 Task: Look for space in Marina di Ardea-Tor San Lorenzo, Italy from 2nd September, 2023 to 10th September, 2023 for 1 adult in price range Rs.5000 to Rs.16000. Place can be private room with 1  bedroom having 1 bed and 1 bathroom. Property type can be house, flat, guest house, hotel. Amenities needed are: washing machine. Booking option can be shelf check-in. Required host language is English.
Action: Mouse moved to (502, 85)
Screenshot: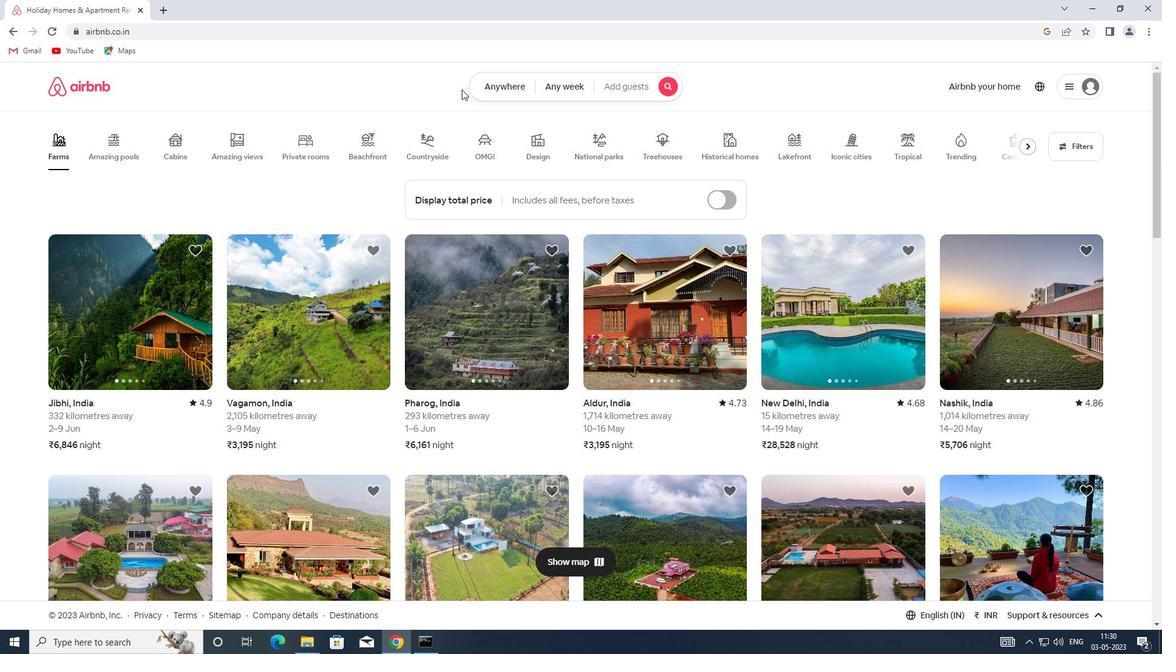 
Action: Mouse pressed left at (502, 85)
Screenshot: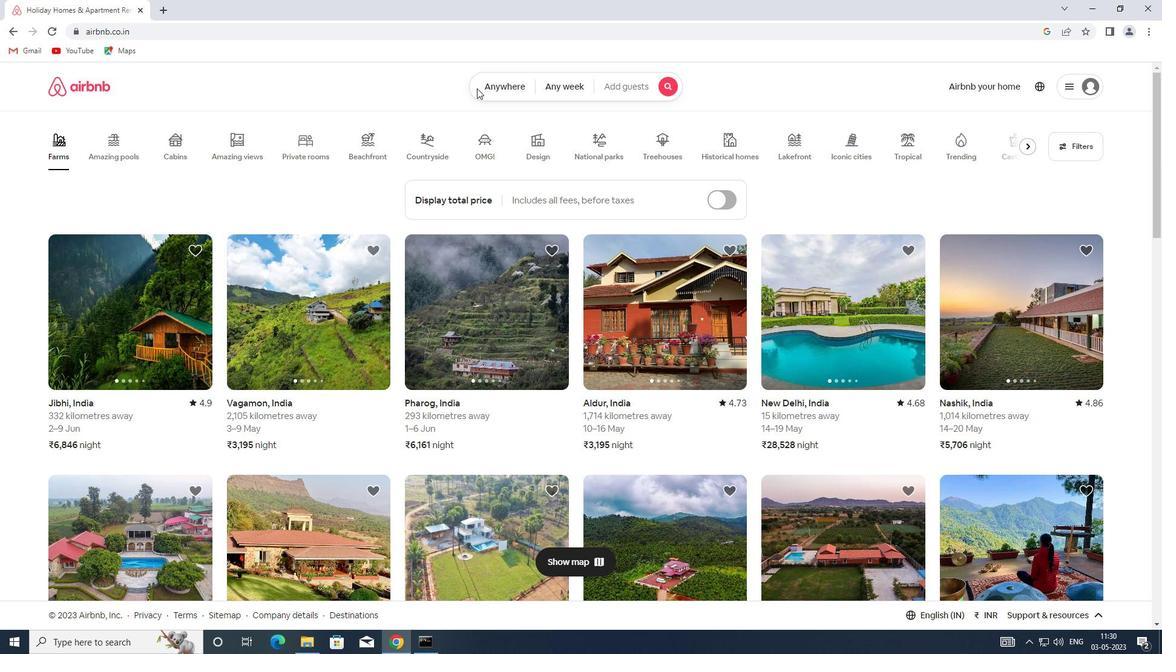 
Action: Mouse moved to (426, 137)
Screenshot: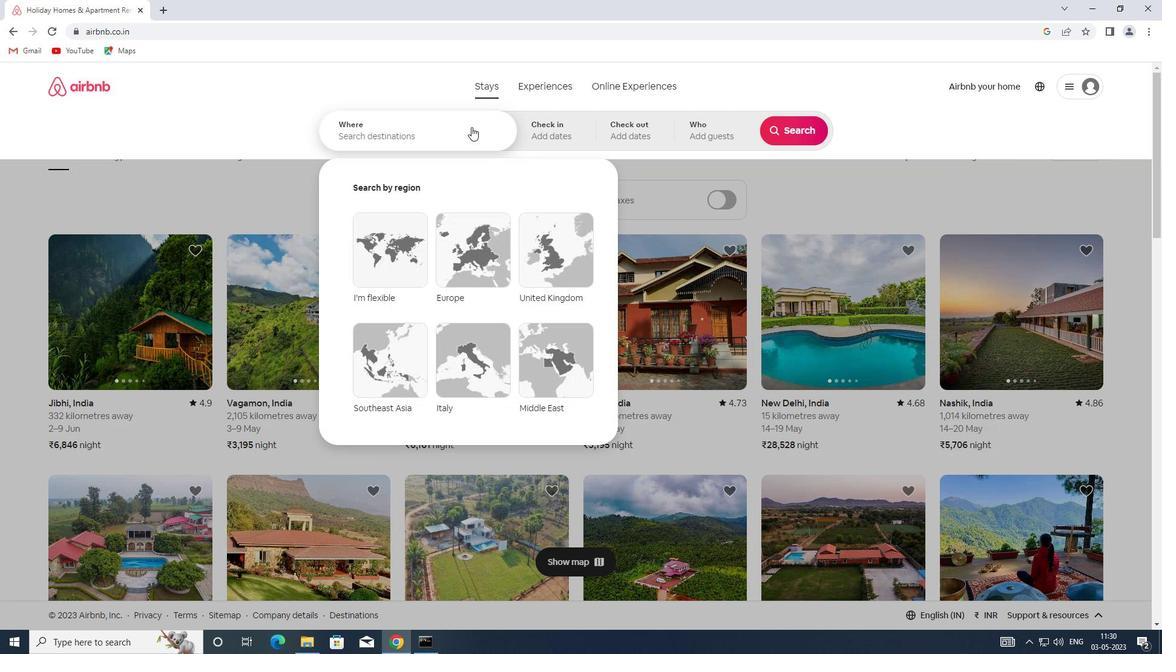 
Action: Mouse pressed left at (426, 137)
Screenshot: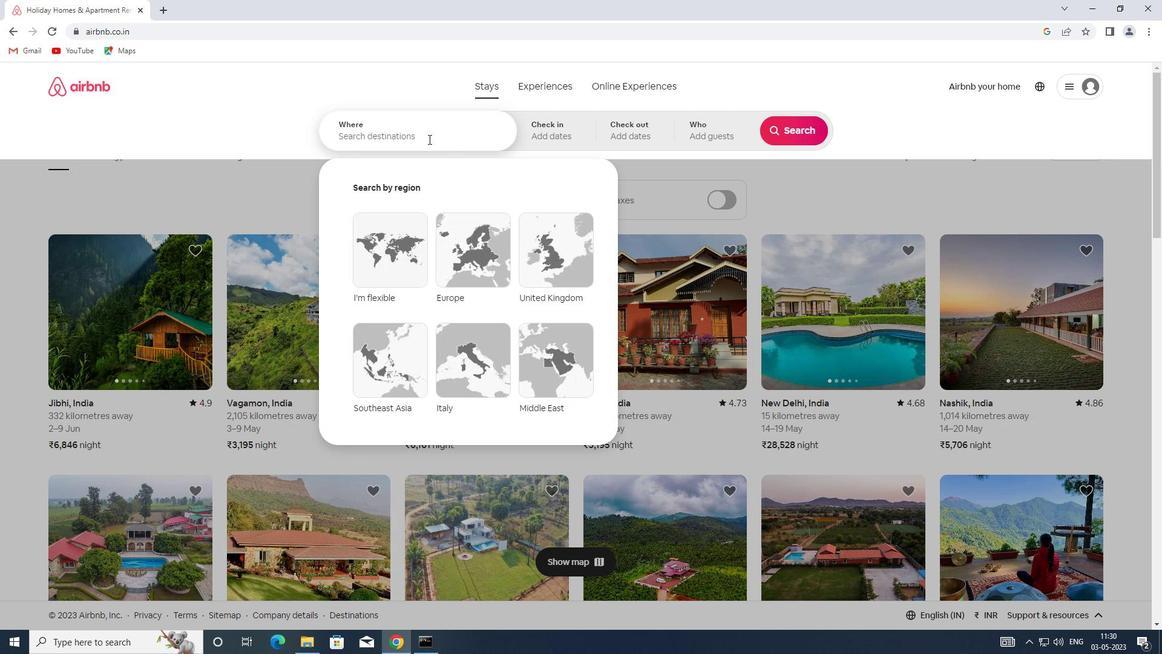
Action: Key pressed <Key.shift>MARINA<Key.space>DI<Key.space><Key.shift>ARDEA-<Key.shift>TOR<Key.space><Key.shift>SAN<Key.space><Key.shift>LO<Key.backspace>0<Key.backspace>ORENZI<Key.backspace>O,<Key.shift>ITALY
Screenshot: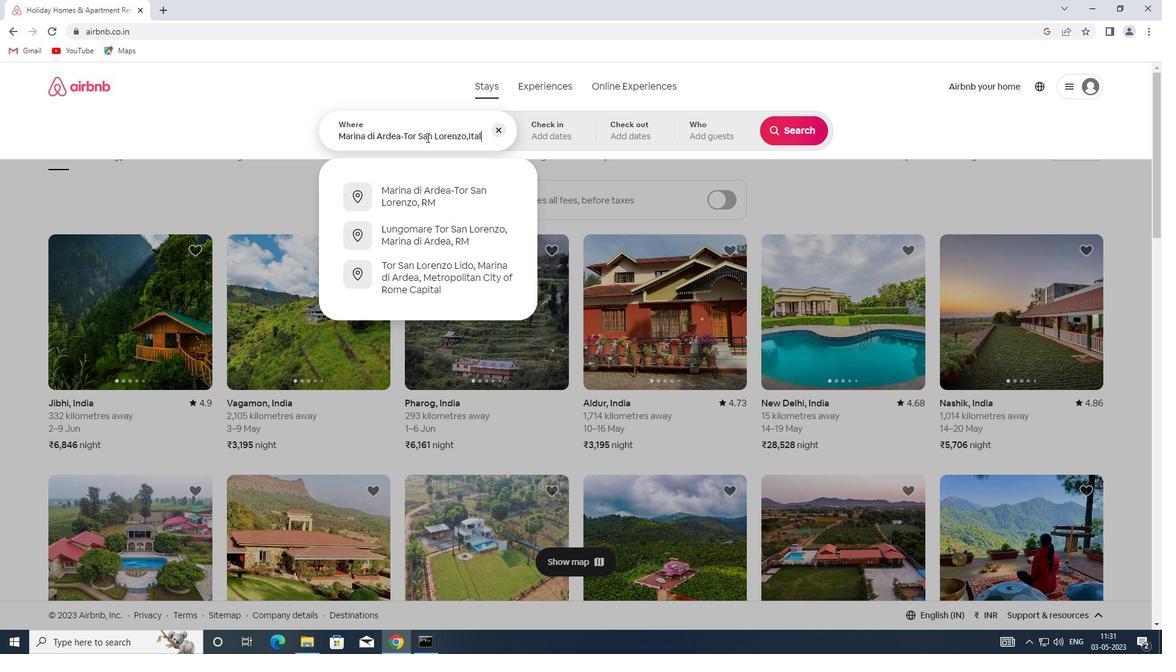 
Action: Mouse moved to (565, 137)
Screenshot: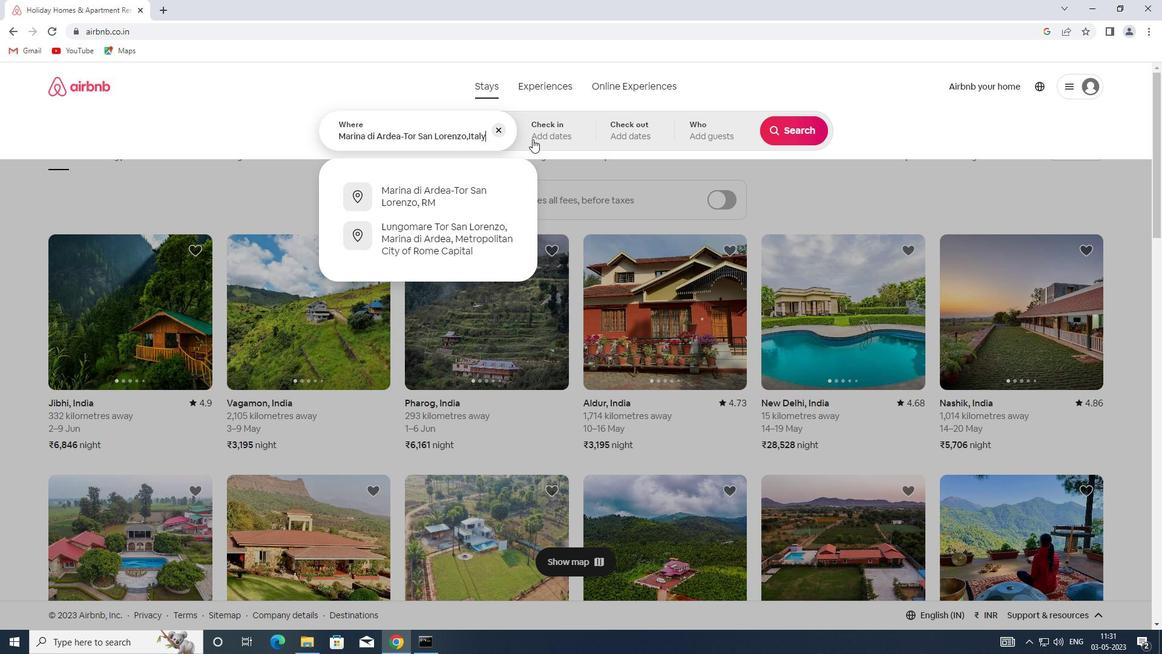 
Action: Mouse pressed left at (565, 137)
Screenshot: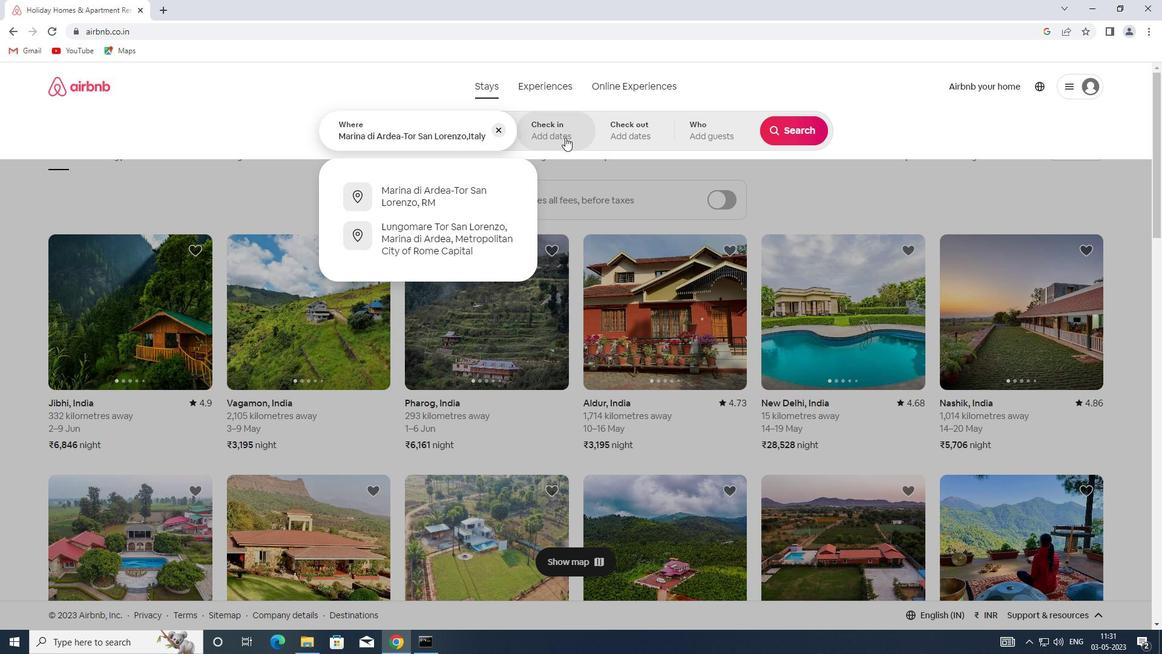 
Action: Mouse moved to (795, 227)
Screenshot: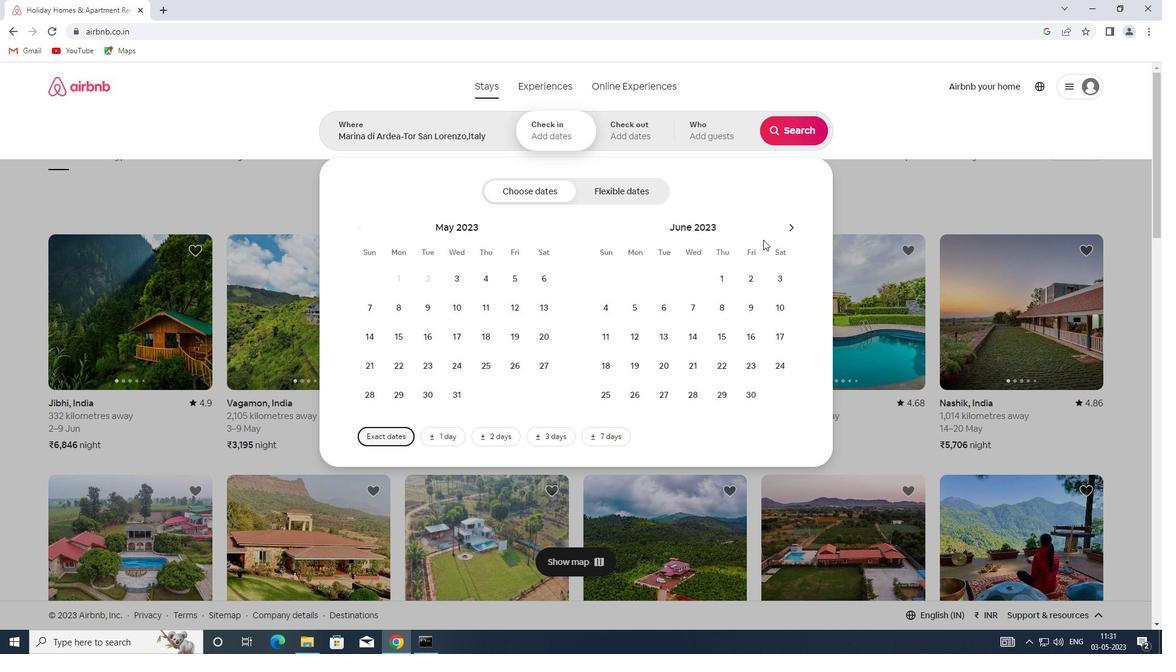 
Action: Mouse pressed left at (795, 227)
Screenshot: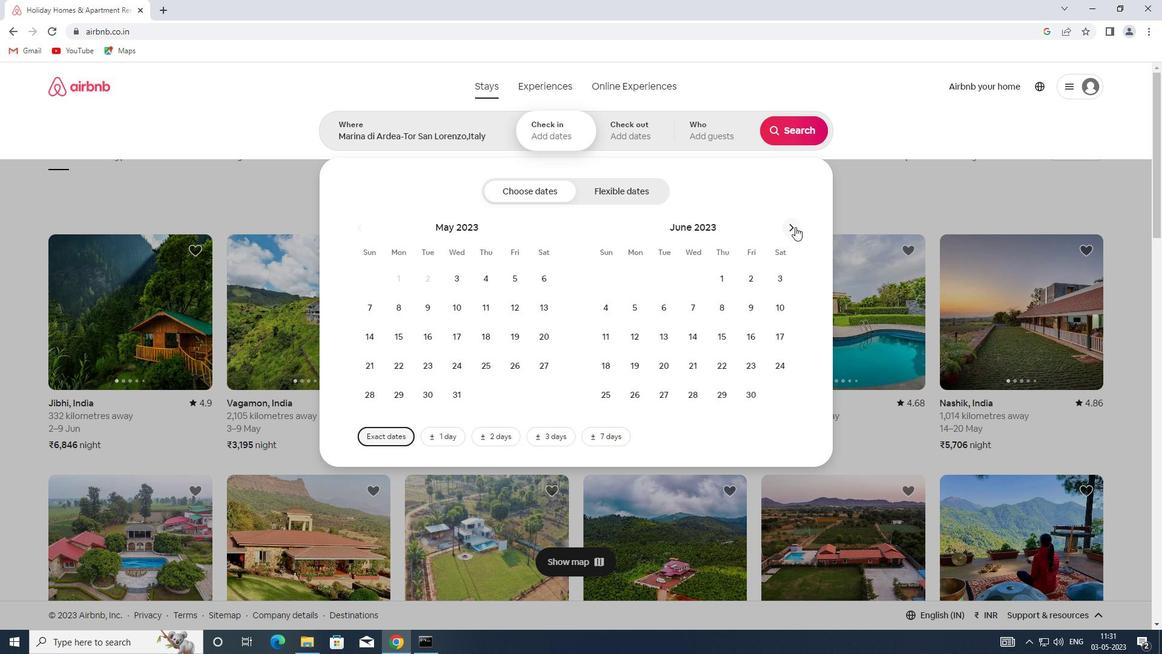 
Action: Mouse pressed left at (795, 227)
Screenshot: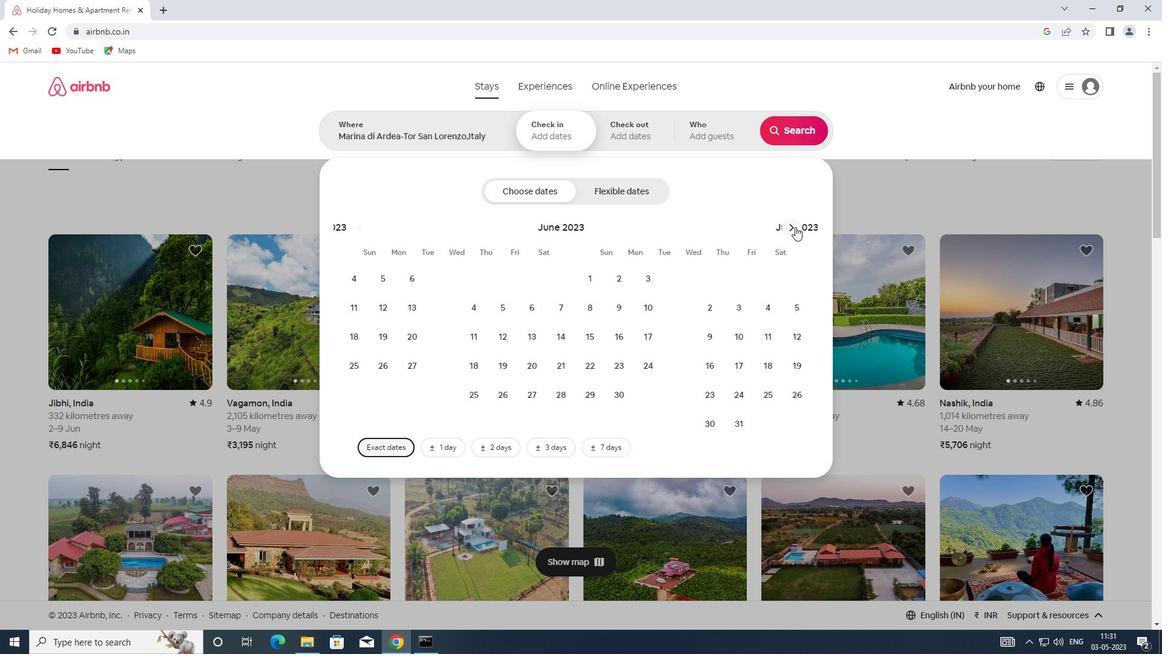 
Action: Mouse moved to (793, 227)
Screenshot: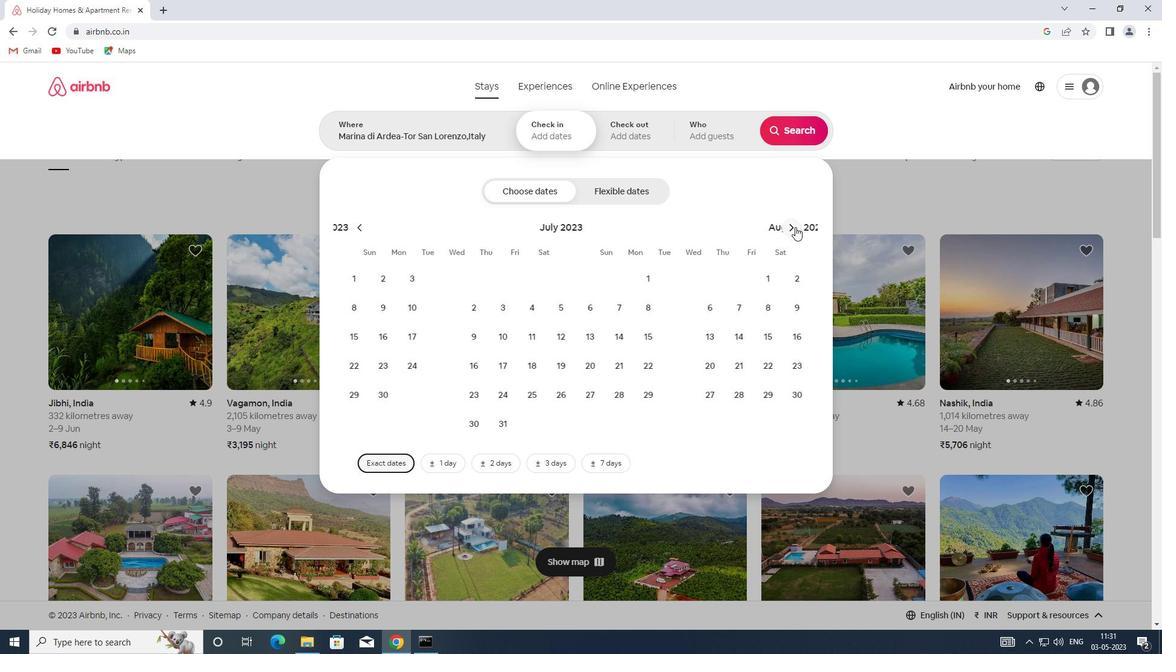 
Action: Mouse pressed left at (793, 227)
Screenshot: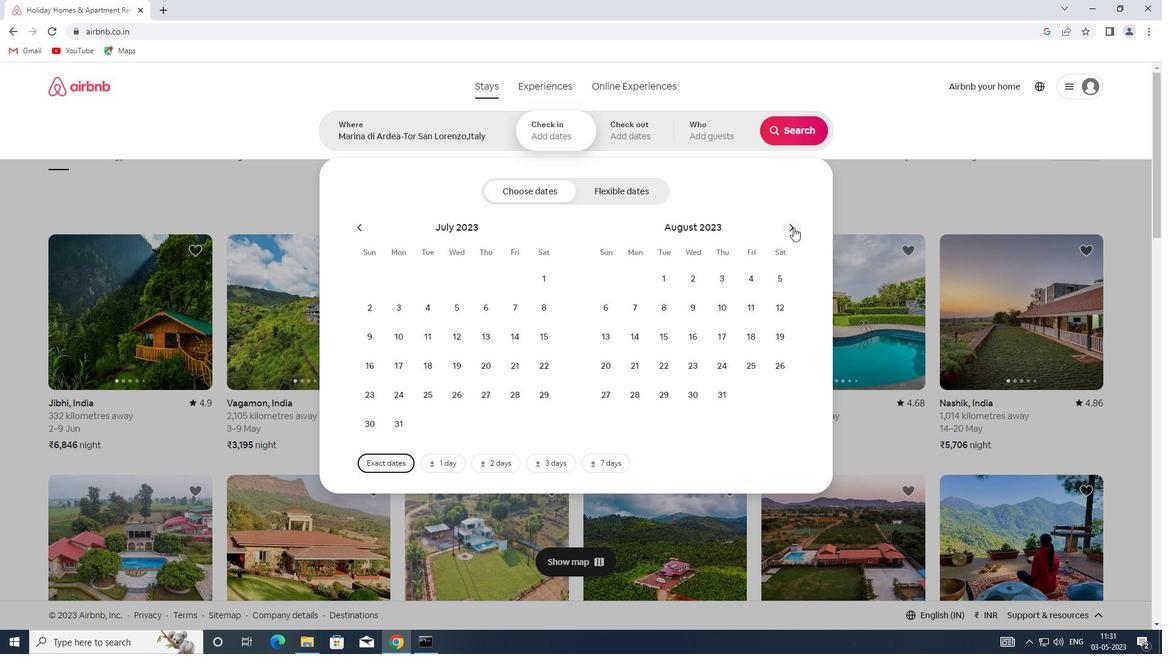 
Action: Mouse moved to (784, 281)
Screenshot: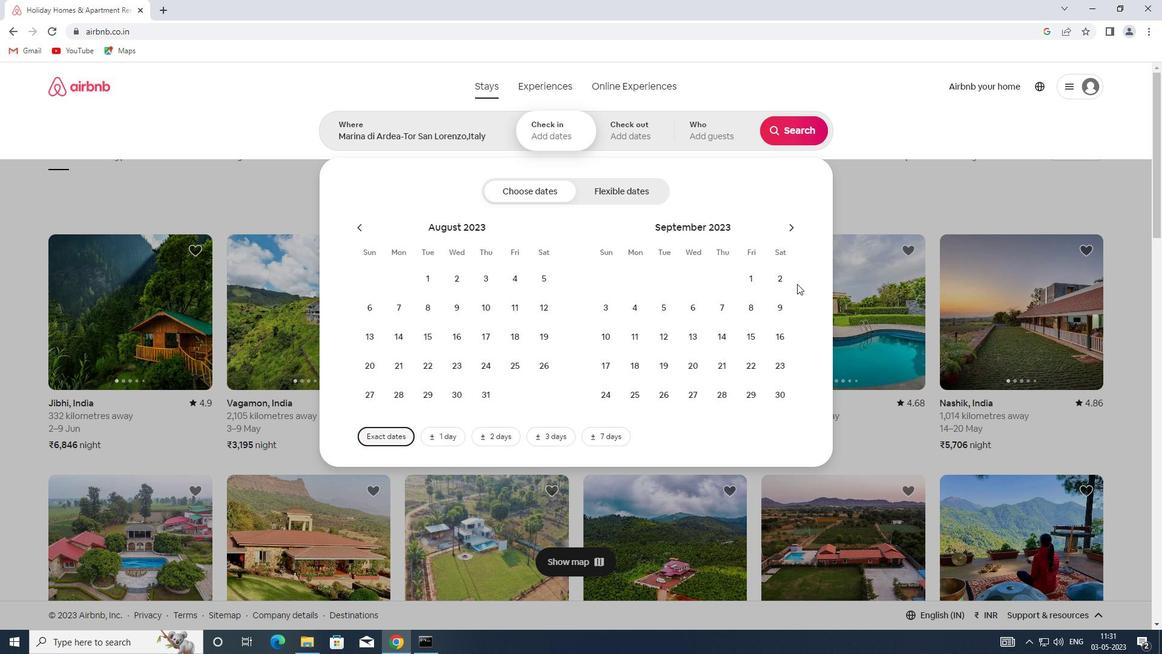 
Action: Mouse pressed left at (784, 281)
Screenshot: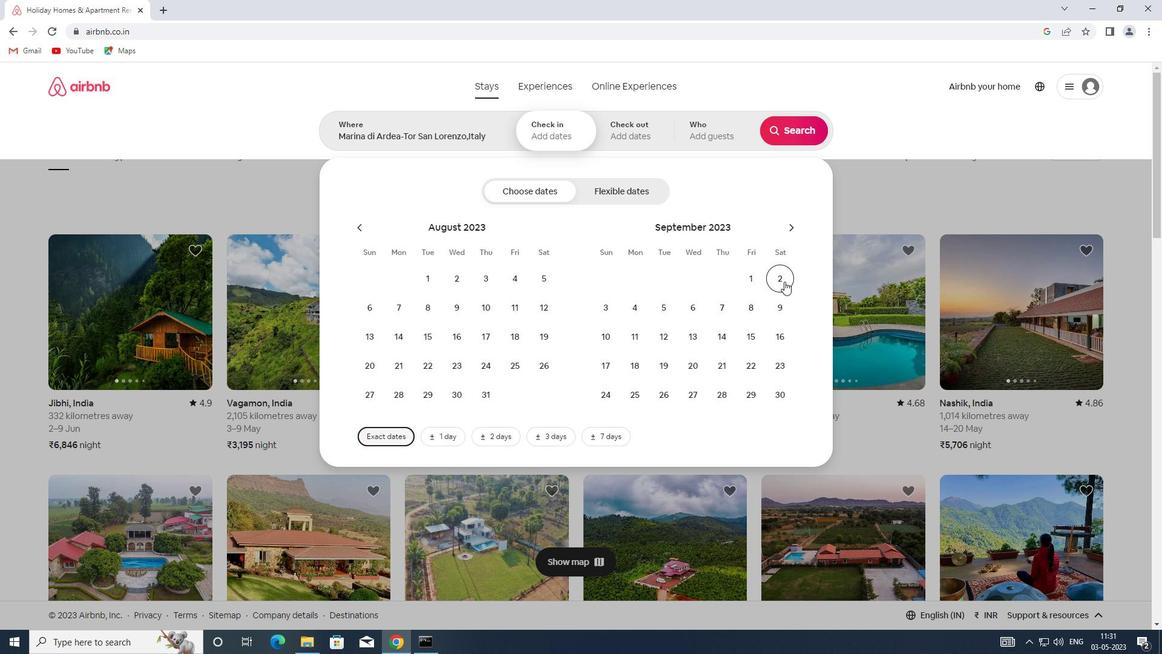 
Action: Mouse moved to (612, 342)
Screenshot: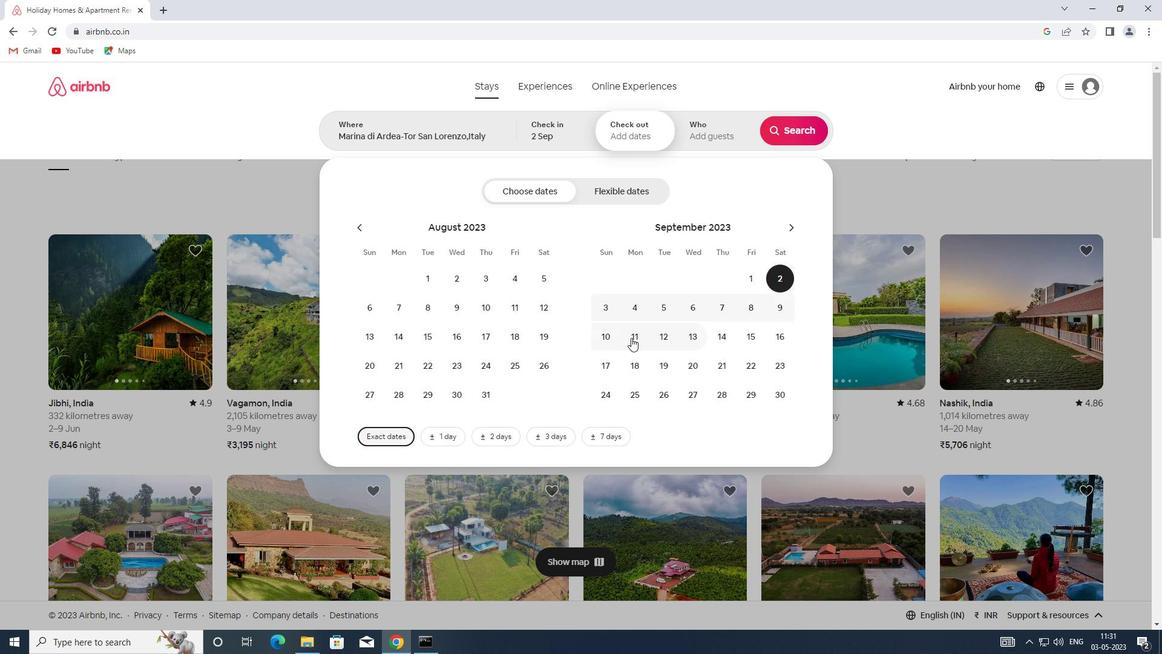 
Action: Mouse pressed left at (612, 342)
Screenshot: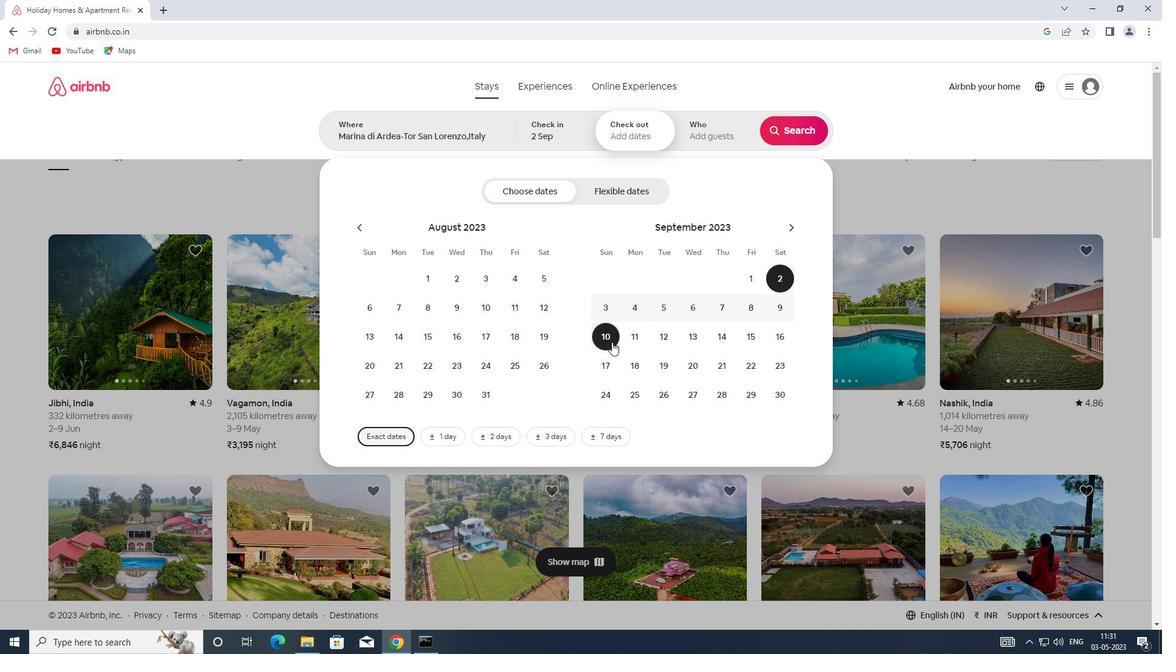 
Action: Mouse moved to (710, 140)
Screenshot: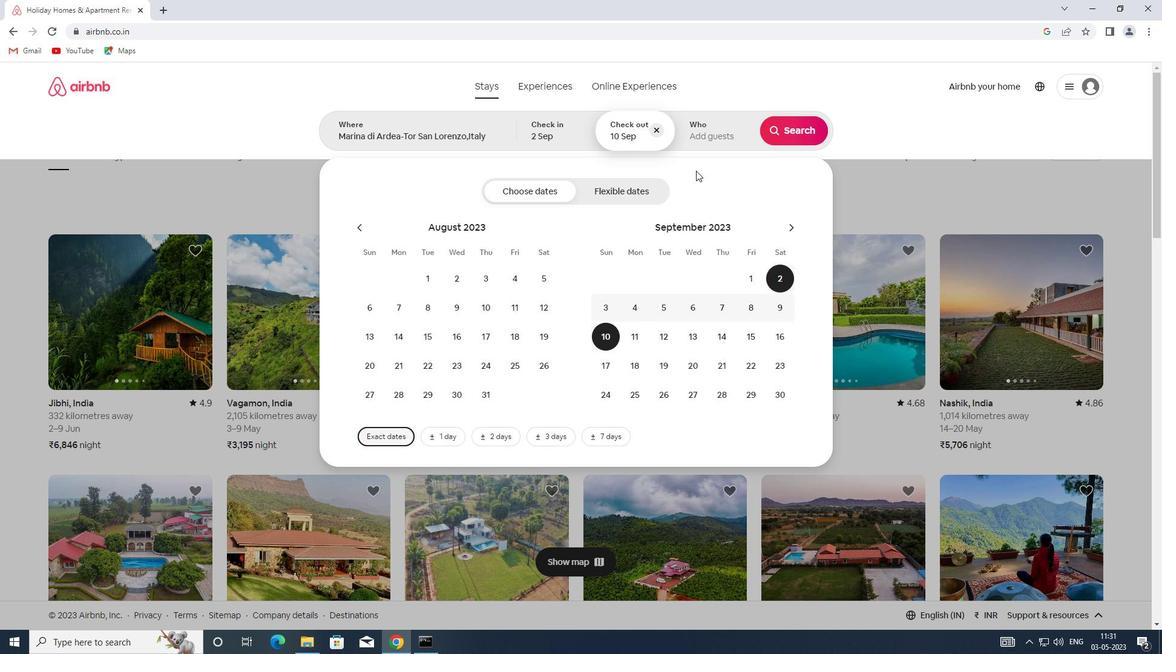 
Action: Mouse pressed left at (710, 140)
Screenshot: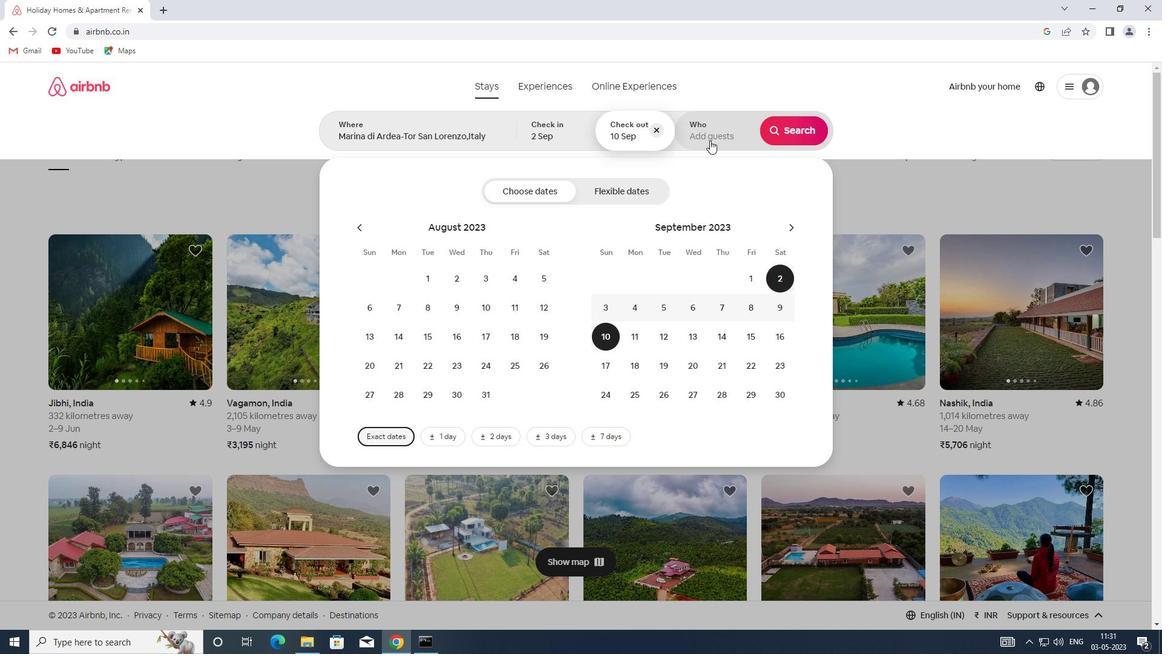 
Action: Mouse moved to (796, 195)
Screenshot: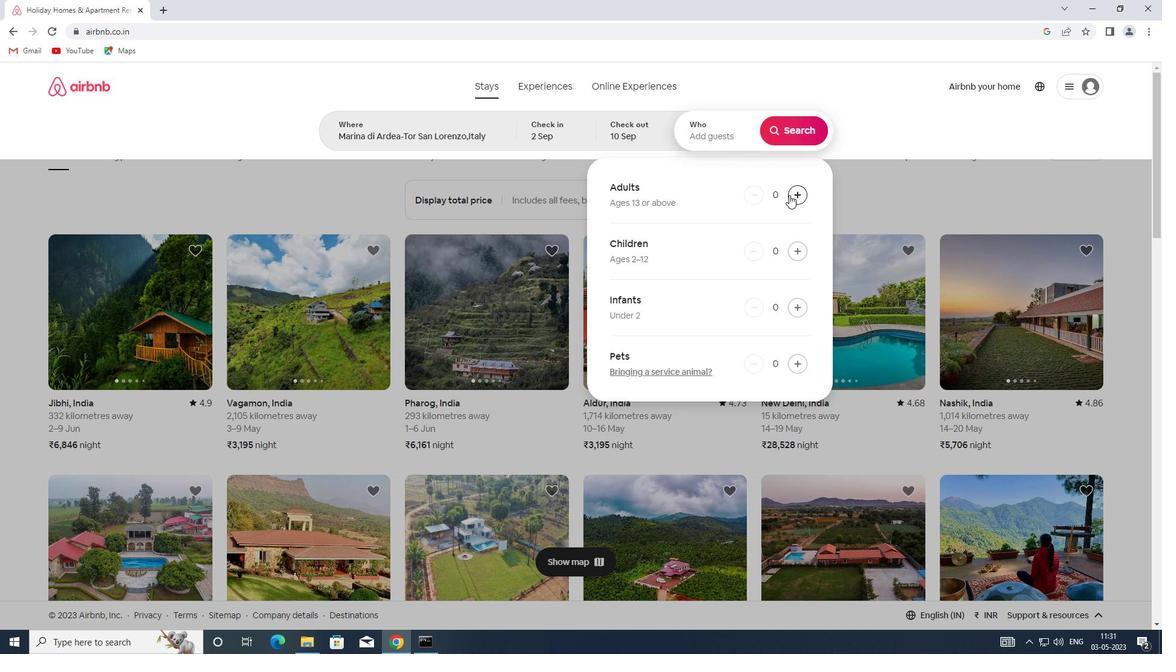 
Action: Mouse pressed left at (796, 195)
Screenshot: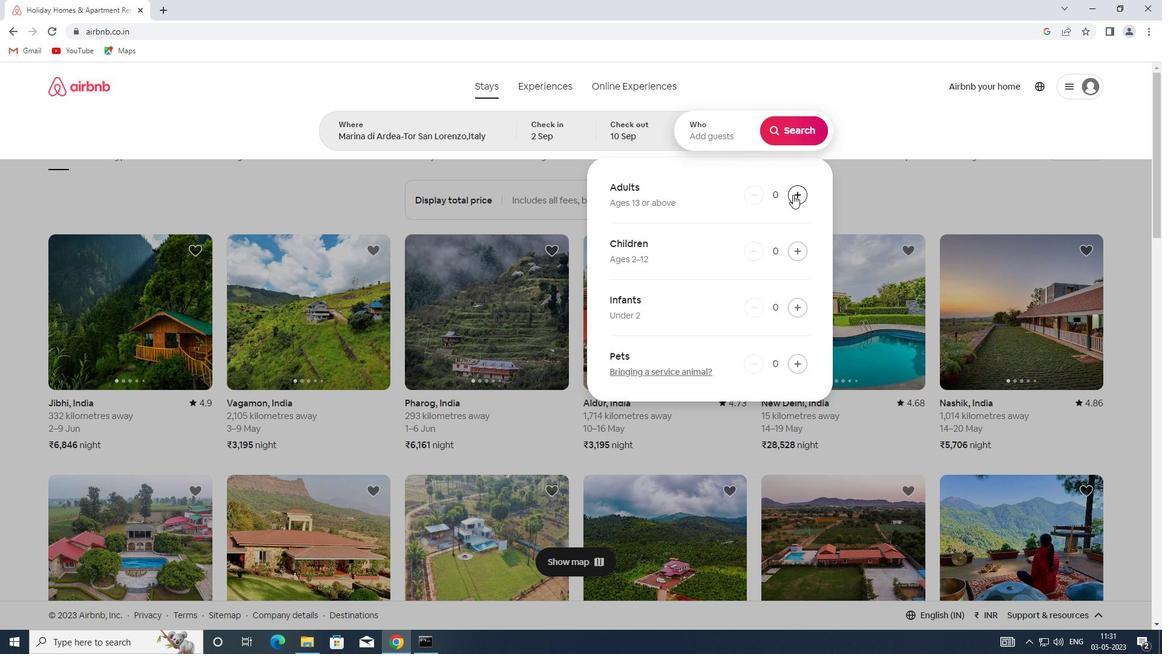 
Action: Mouse moved to (799, 124)
Screenshot: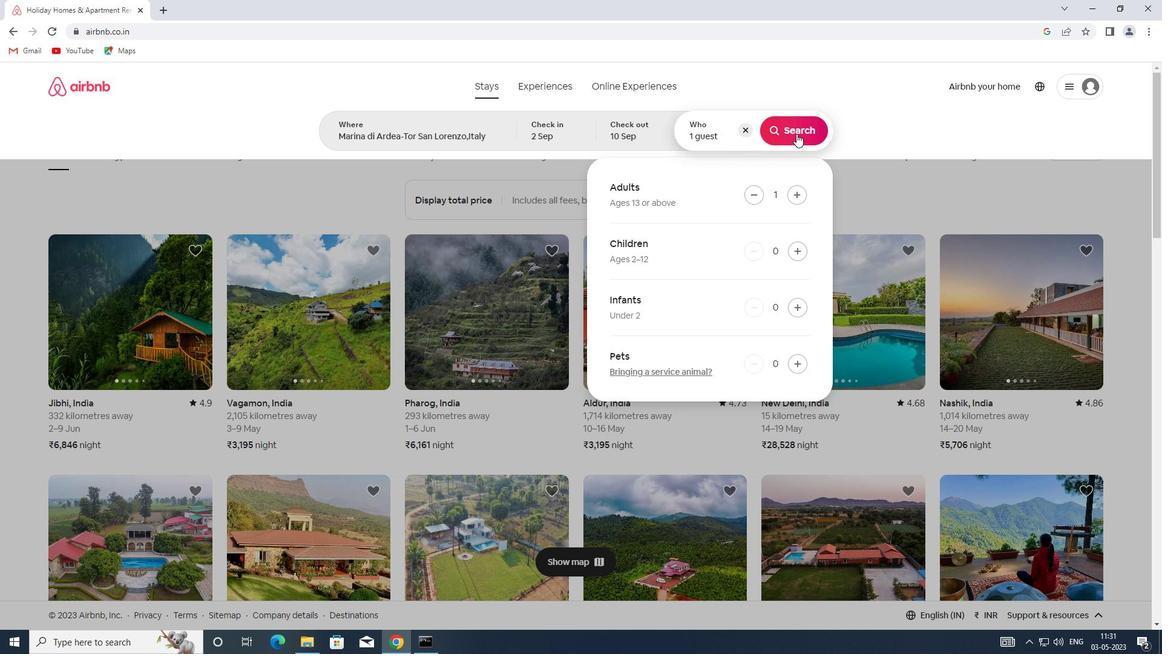 
Action: Mouse pressed left at (799, 124)
Screenshot: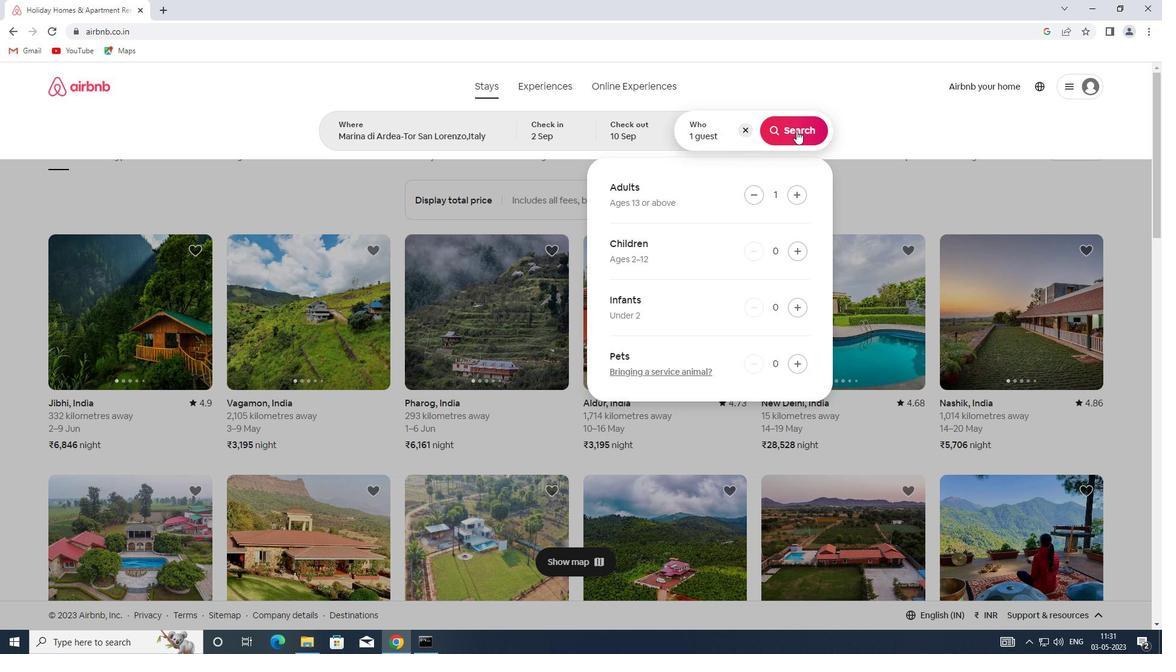 
Action: Mouse moved to (1097, 130)
Screenshot: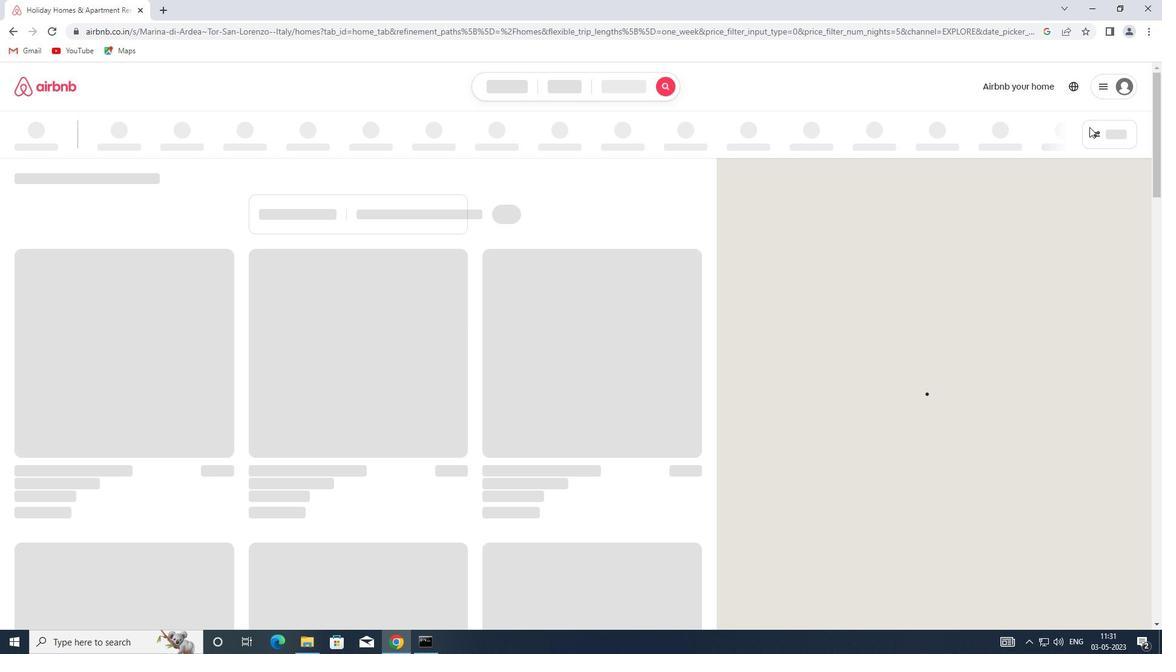 
Action: Mouse pressed left at (1097, 130)
Screenshot: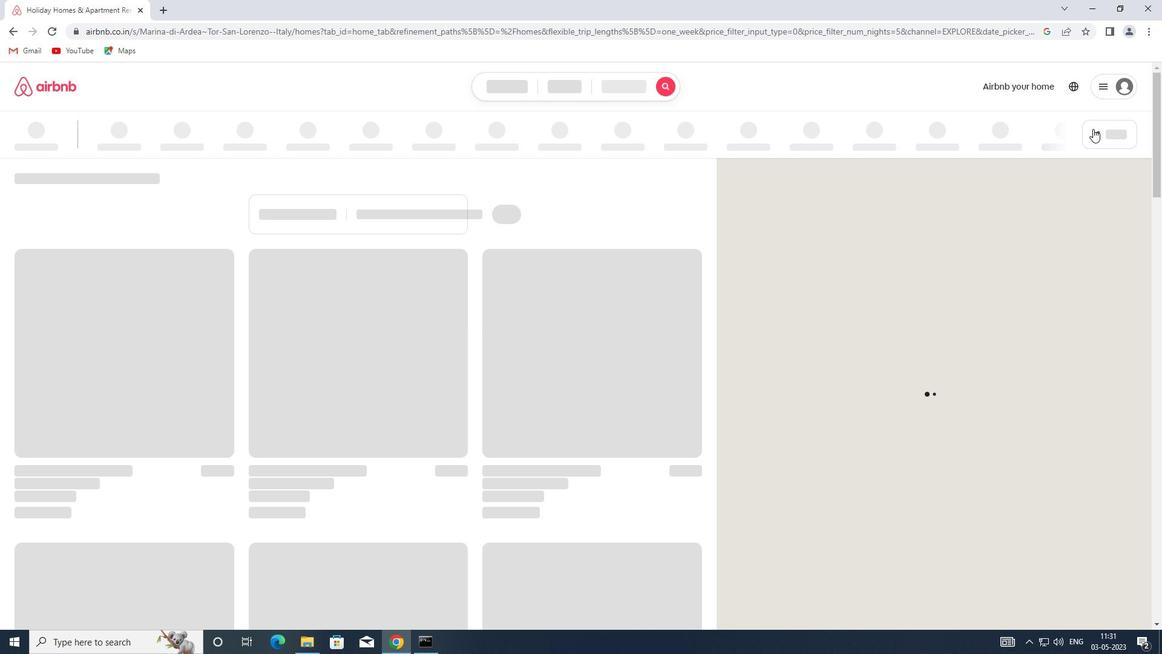 
Action: Mouse moved to (431, 284)
Screenshot: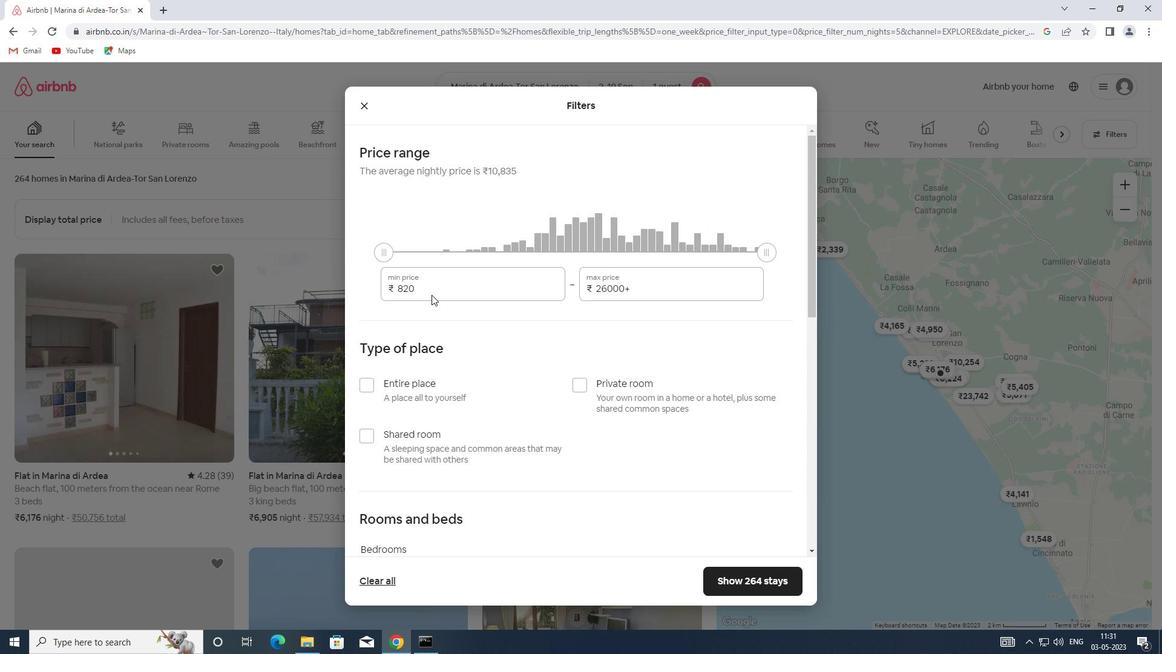 
Action: Mouse pressed left at (431, 284)
Screenshot: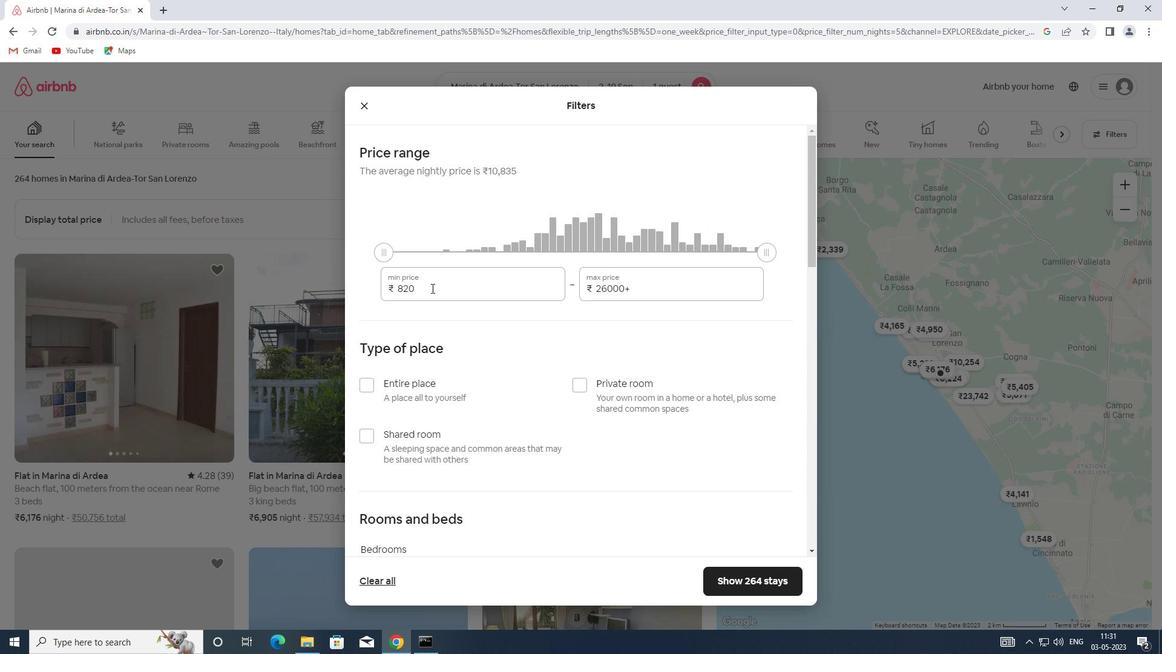 
Action: Mouse moved to (360, 285)
Screenshot: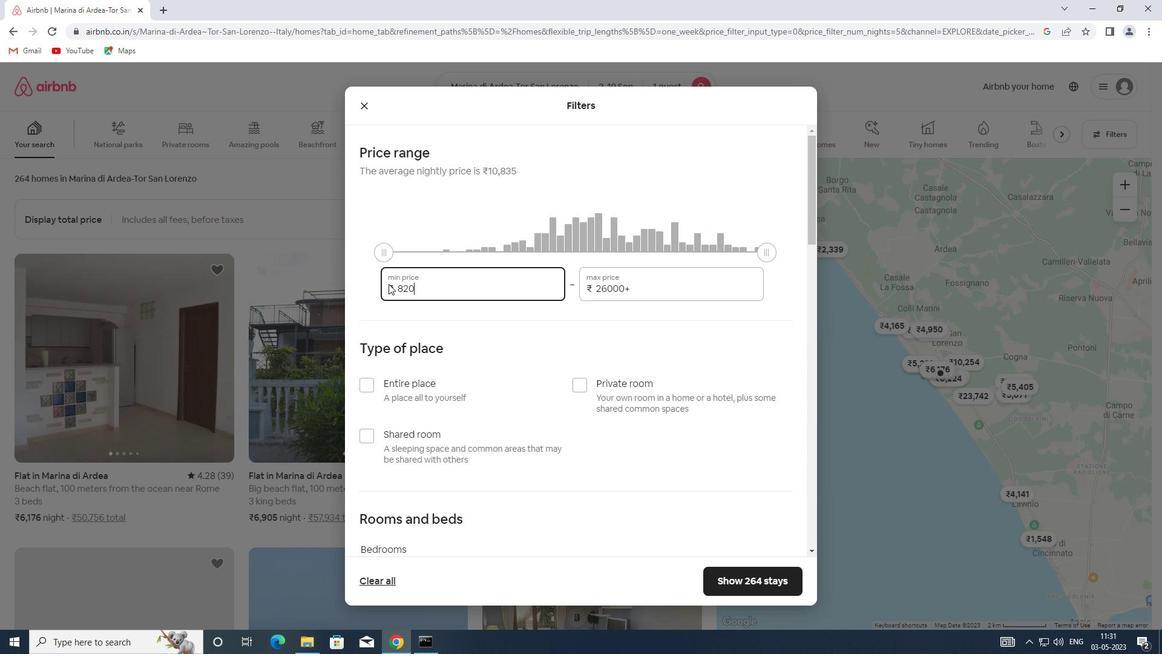 
Action: Key pressed 5000
Screenshot: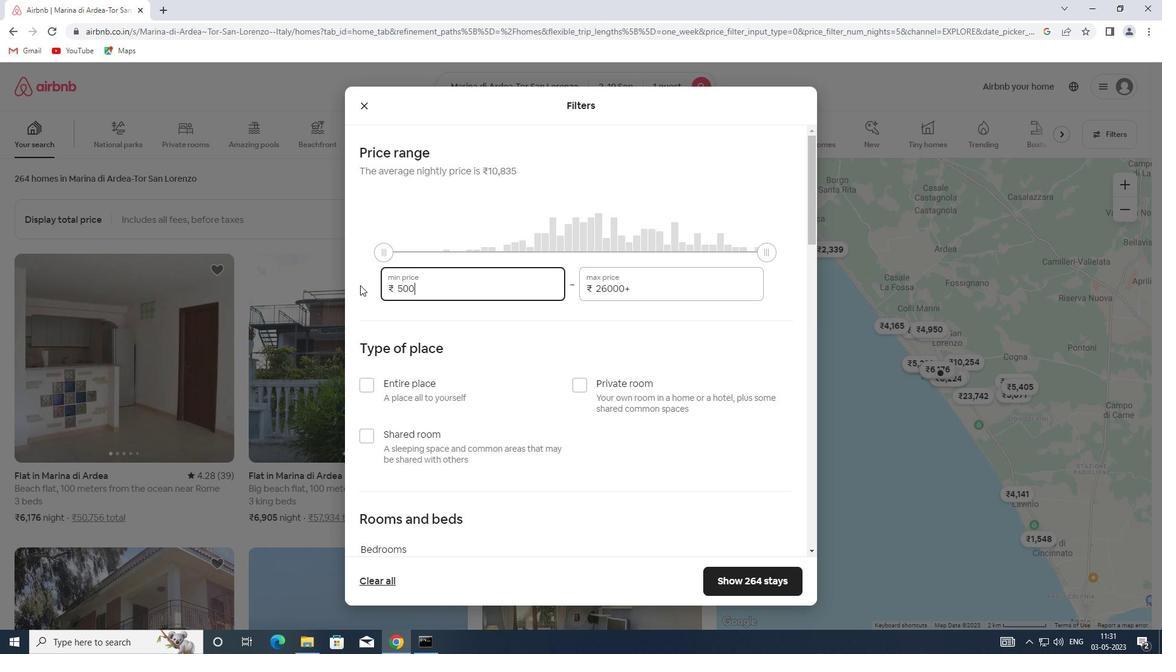 
Action: Mouse moved to (651, 288)
Screenshot: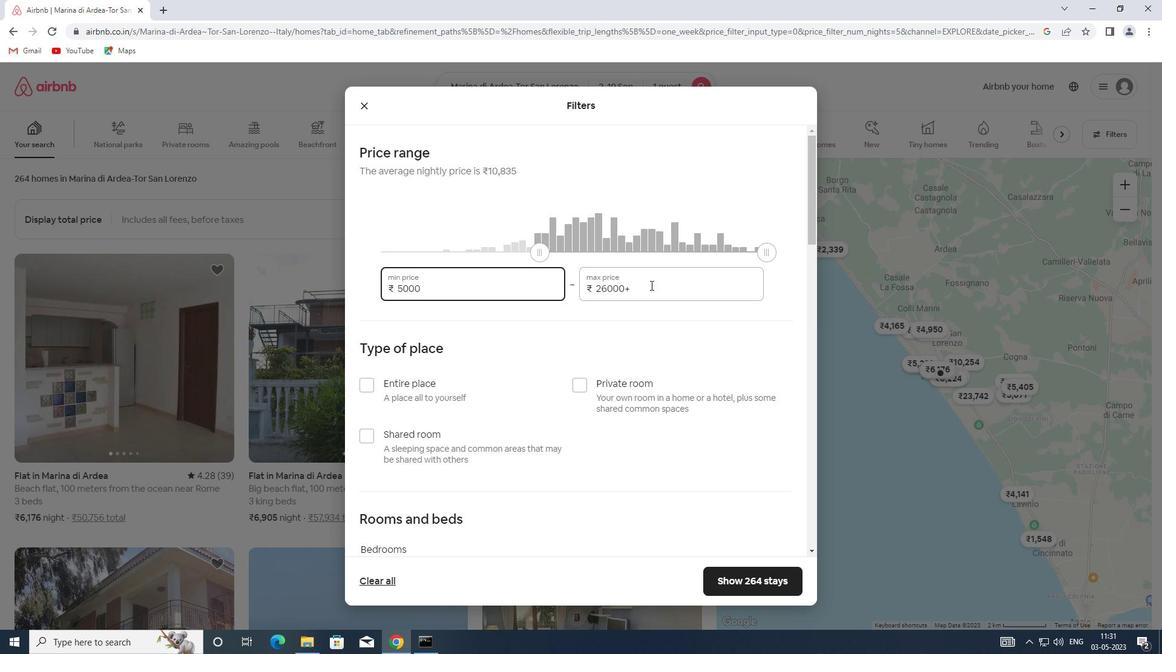 
Action: Mouse pressed left at (651, 288)
Screenshot: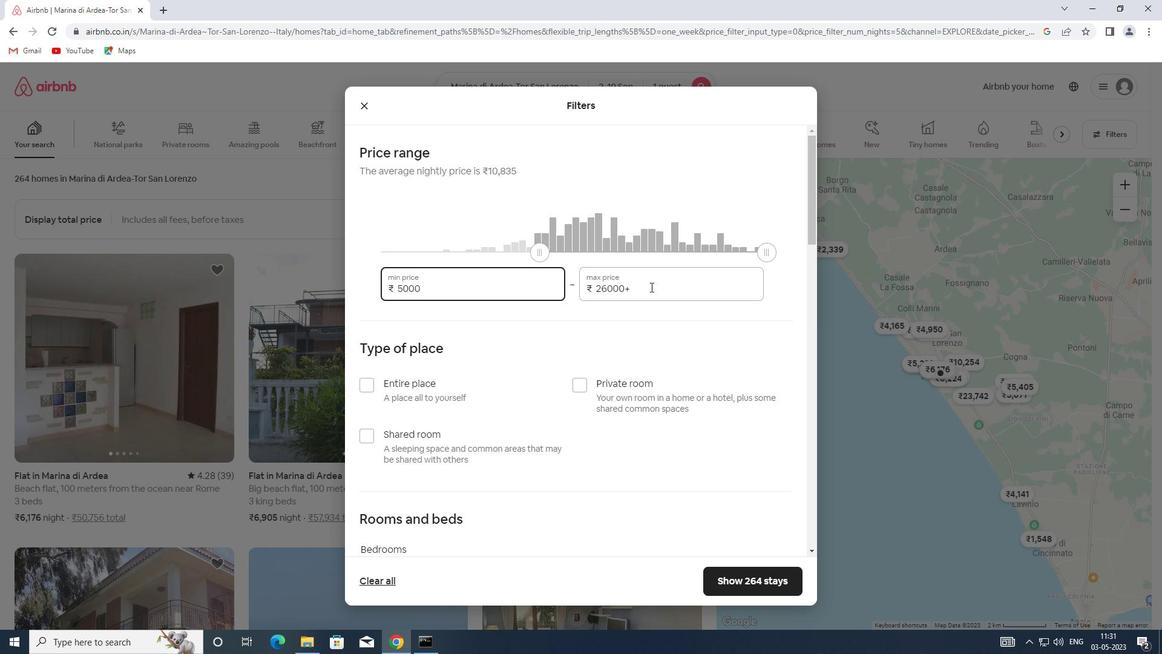 
Action: Mouse moved to (550, 290)
Screenshot: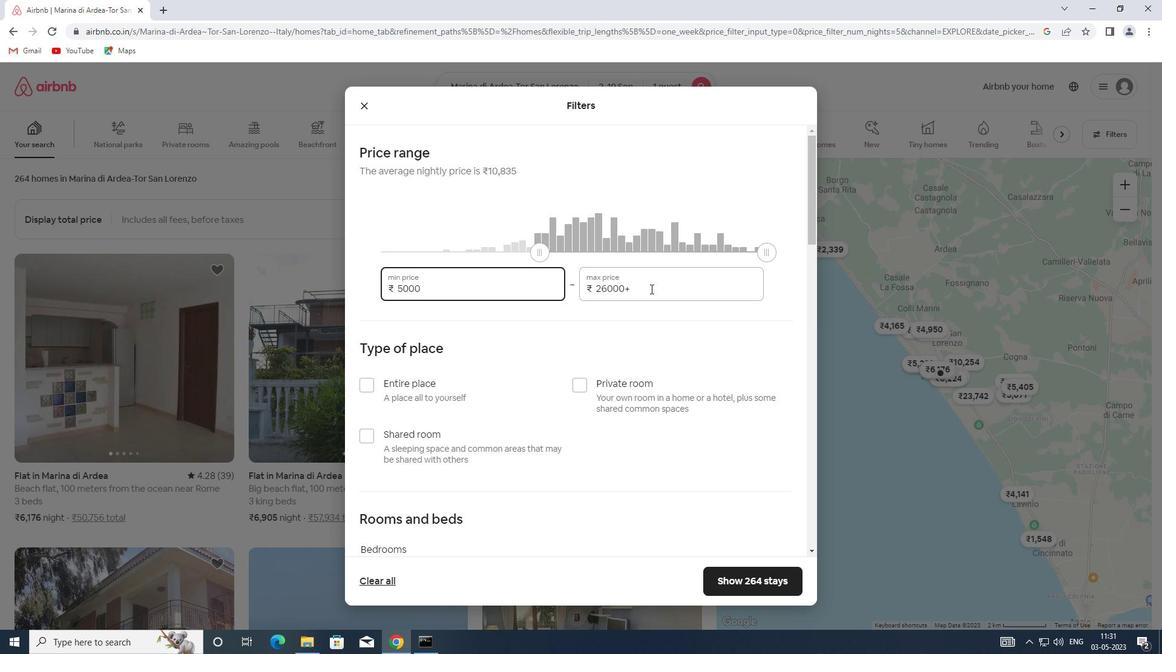 
Action: Key pressed 16000
Screenshot: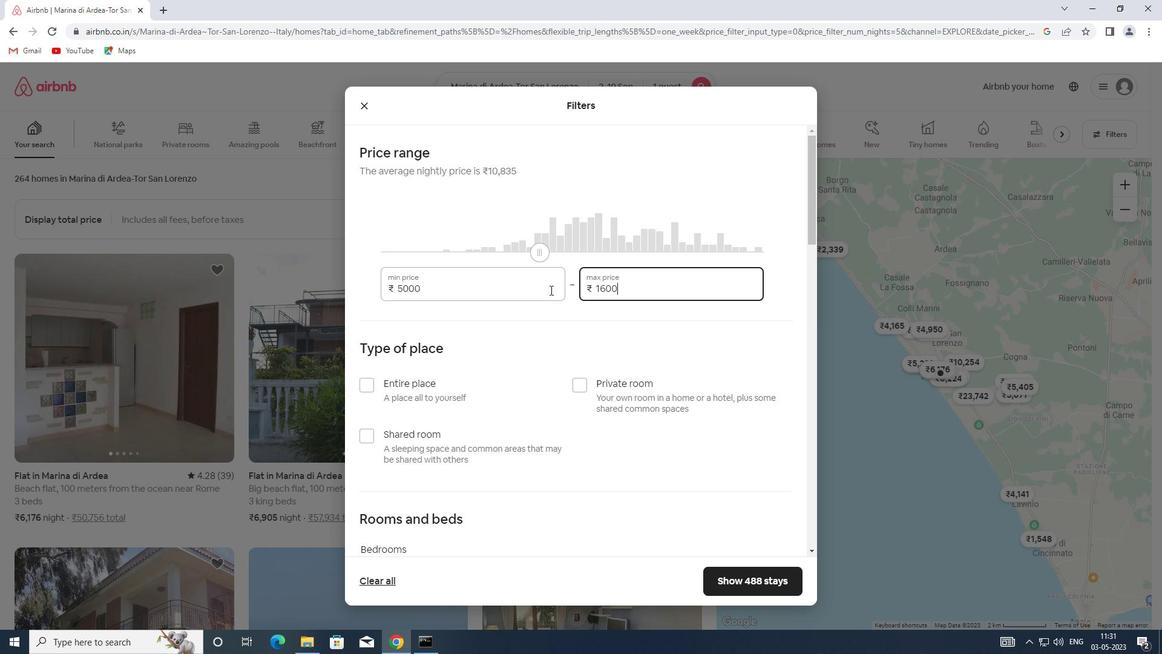 
Action: Mouse scrolled (550, 289) with delta (0, 0)
Screenshot: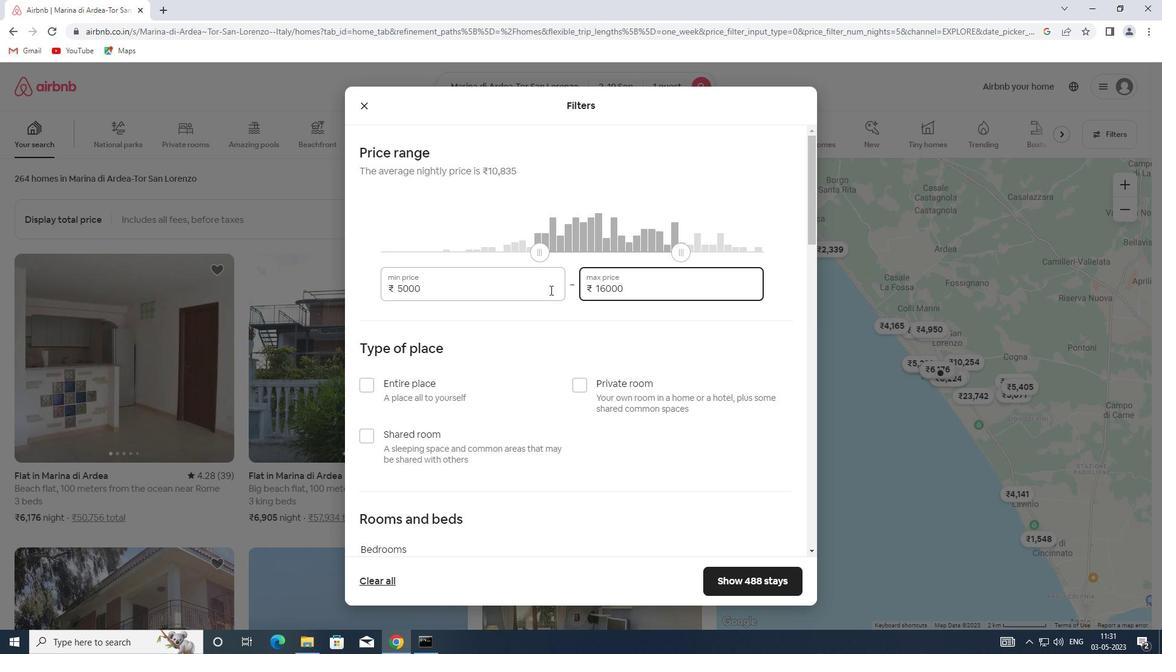 
Action: Mouse moved to (587, 328)
Screenshot: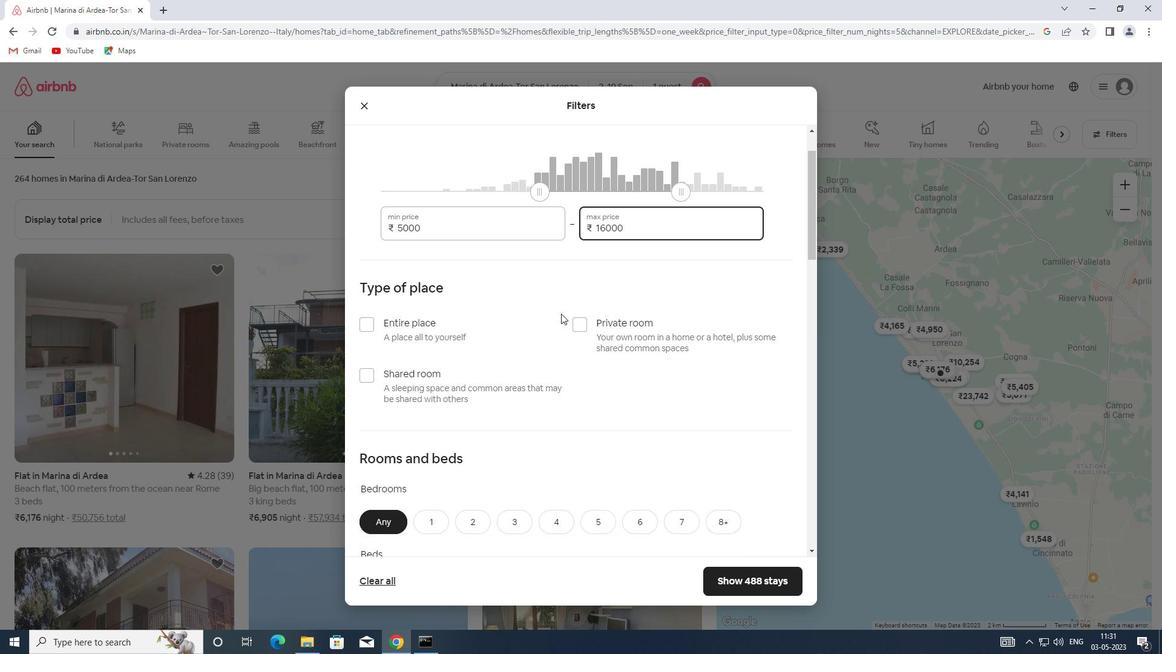 
Action: Mouse pressed left at (587, 328)
Screenshot: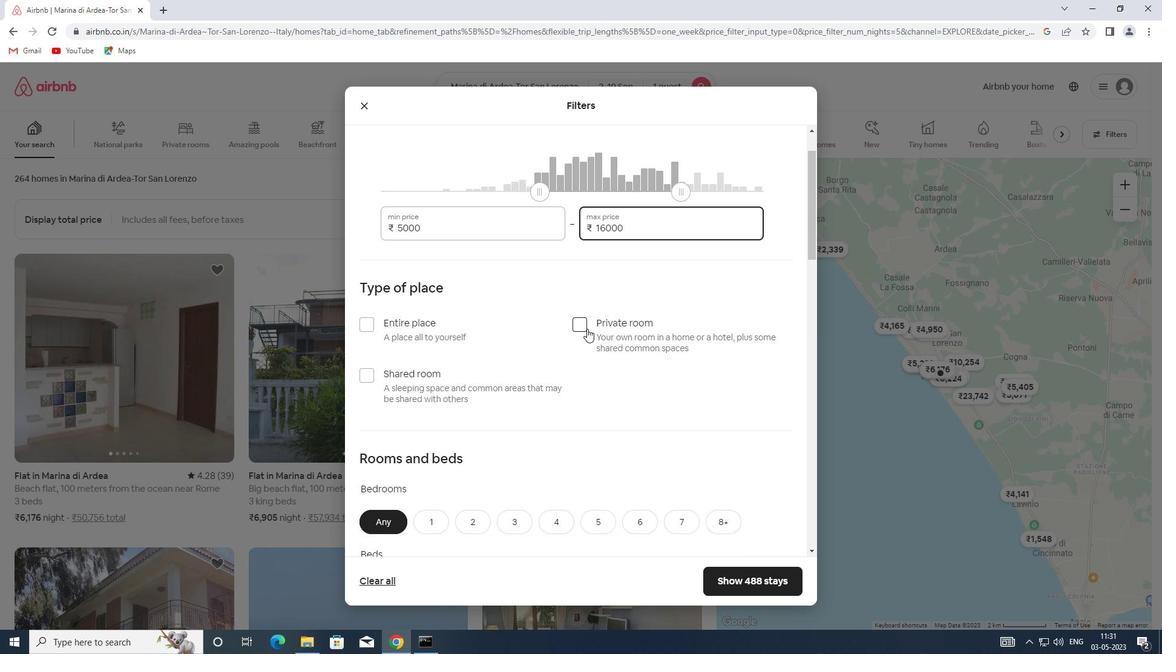 
Action: Mouse scrolled (587, 328) with delta (0, 0)
Screenshot: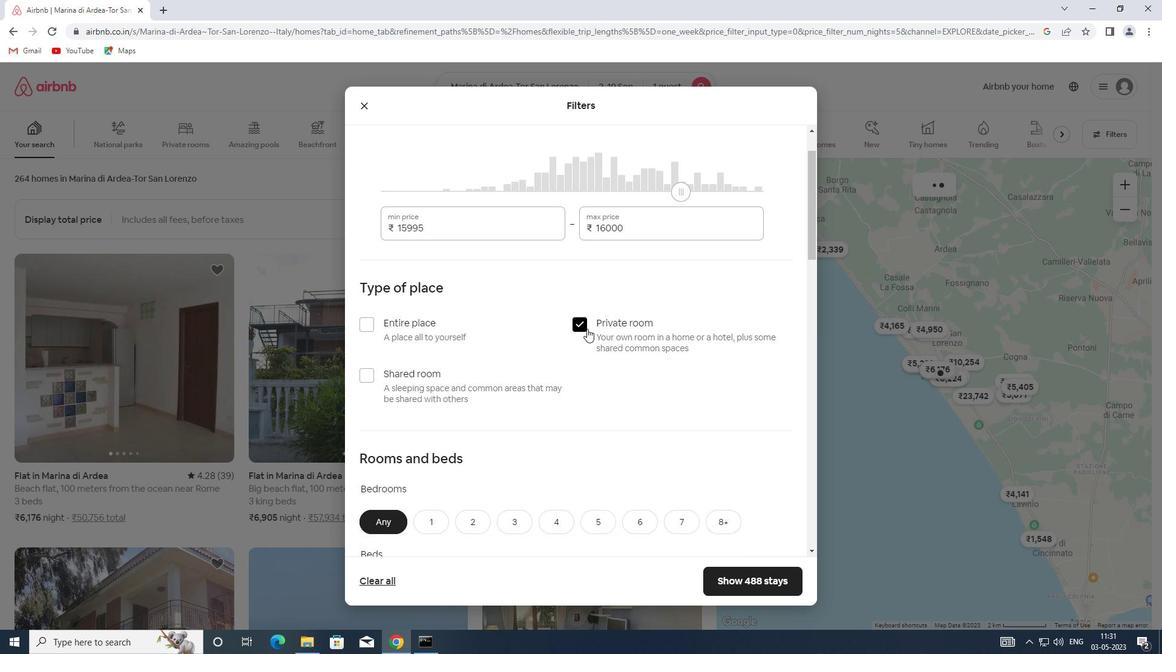 
Action: Mouse scrolled (587, 328) with delta (0, 0)
Screenshot: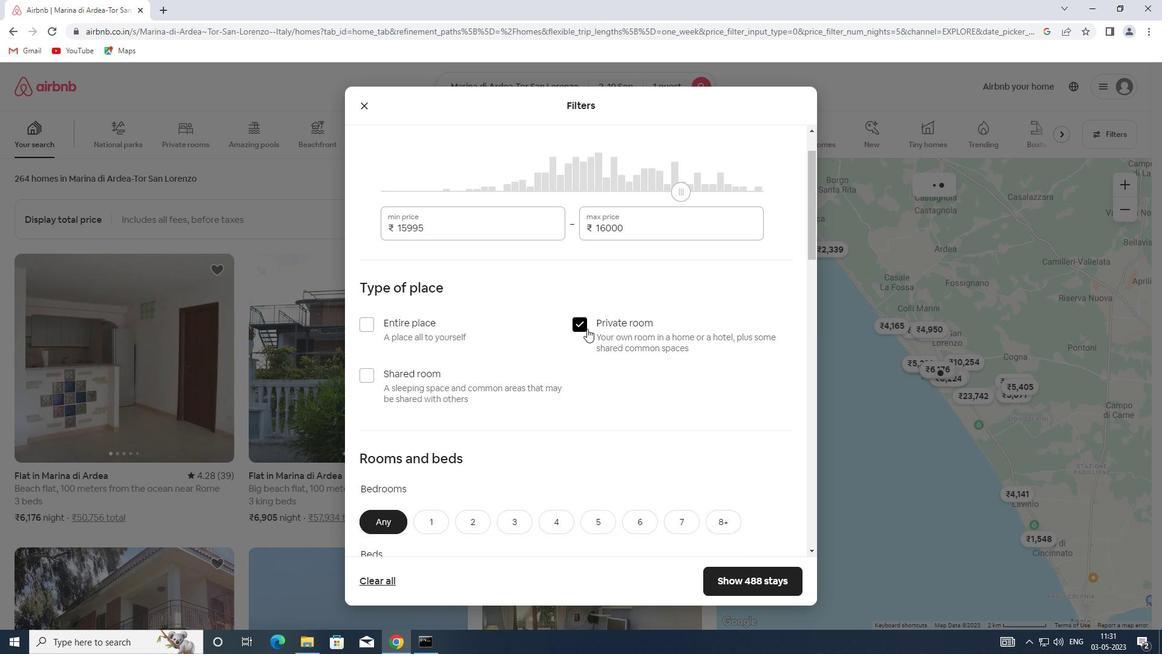 
Action: Mouse scrolled (587, 328) with delta (0, 0)
Screenshot: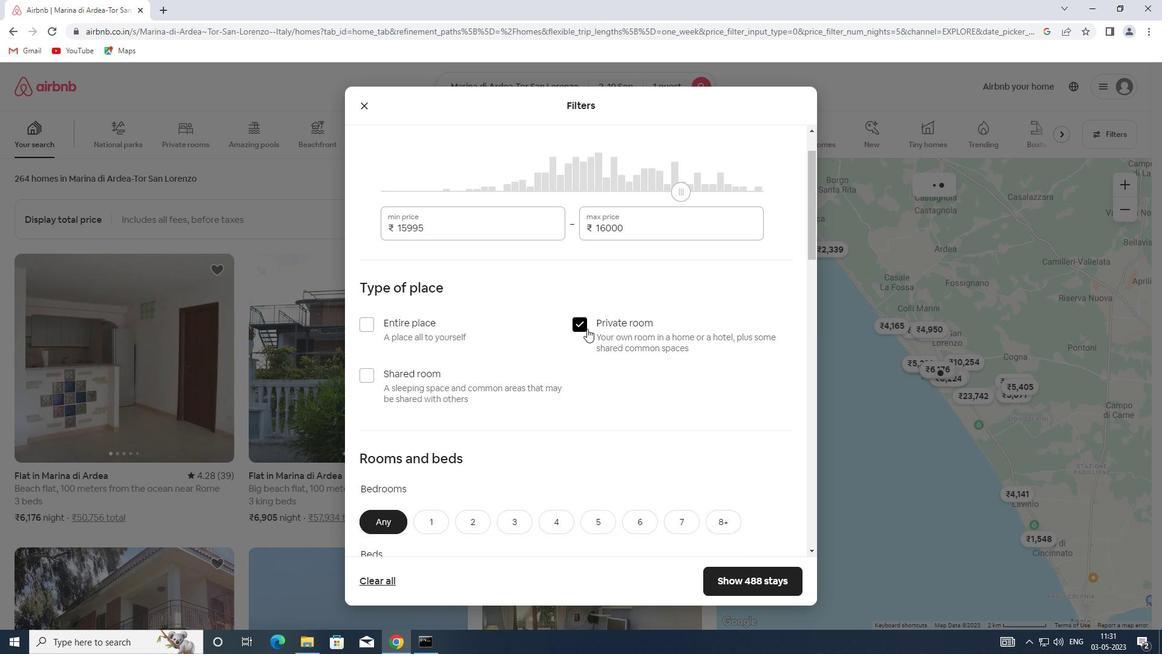 
Action: Mouse moved to (443, 339)
Screenshot: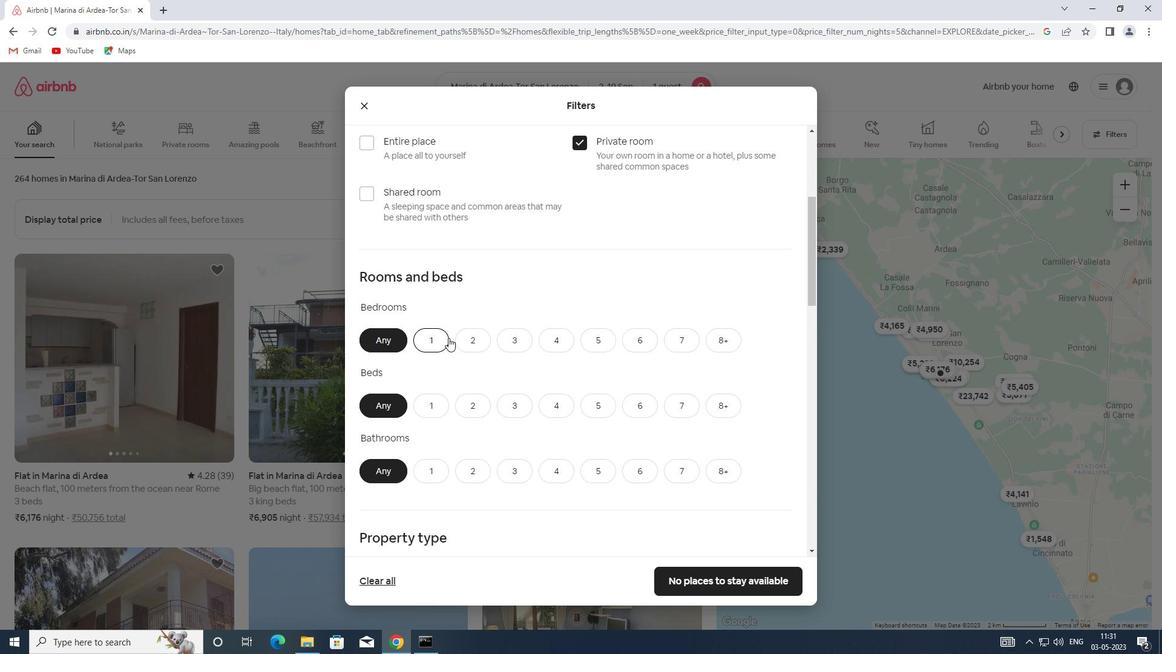 
Action: Mouse pressed left at (443, 339)
Screenshot: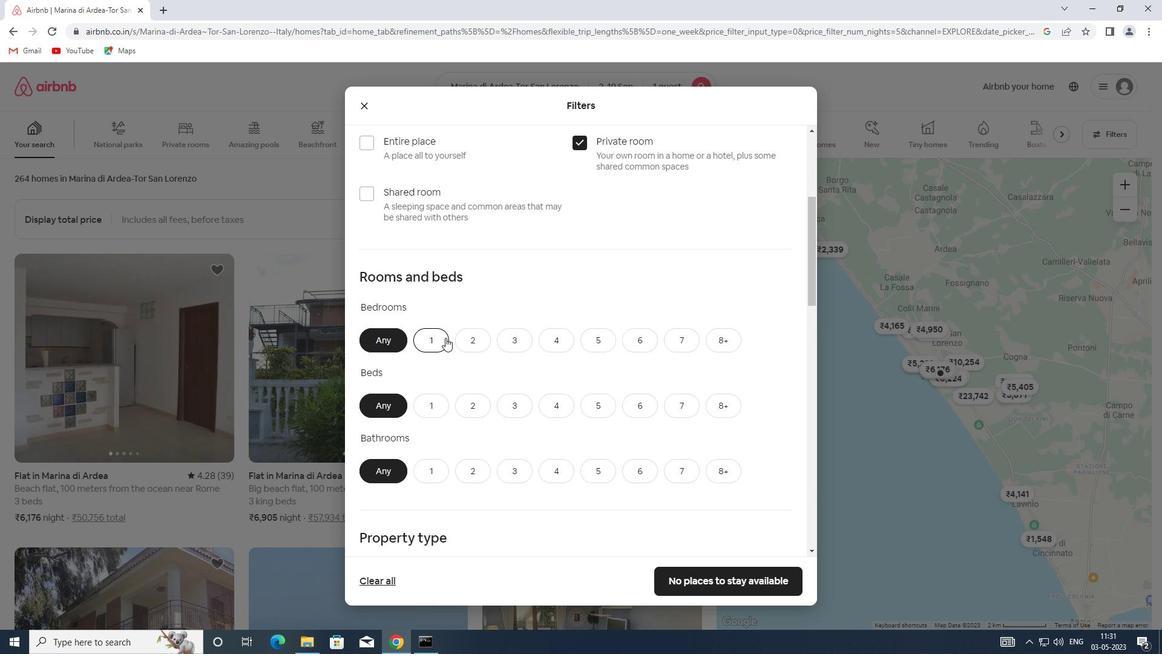 
Action: Mouse moved to (434, 400)
Screenshot: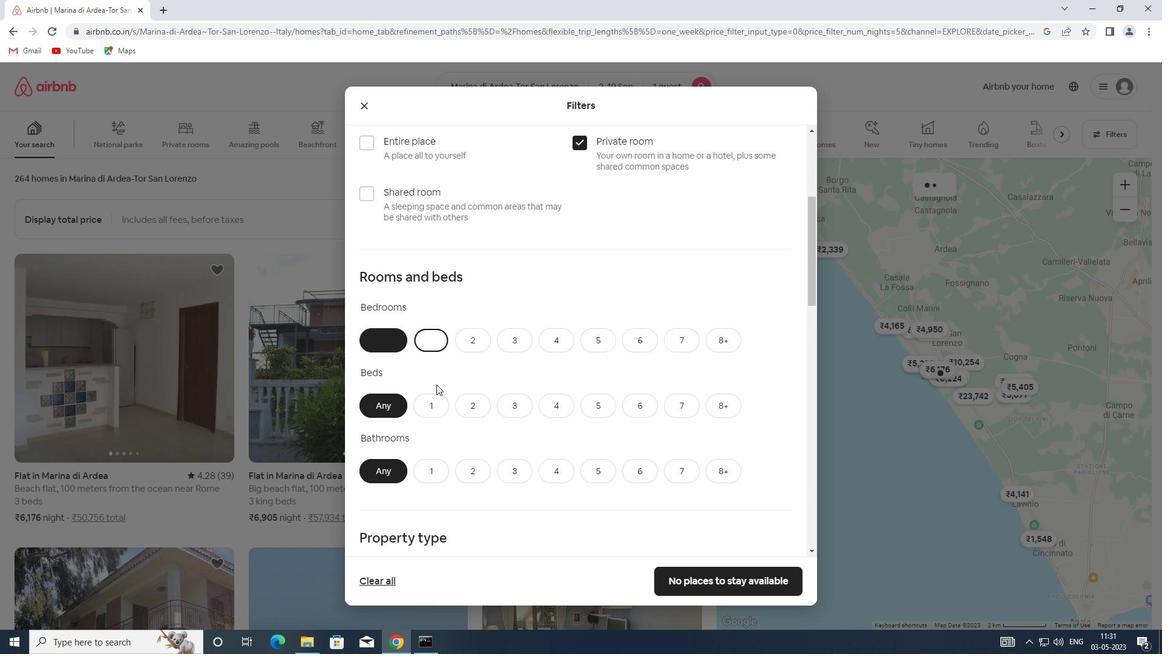 
Action: Mouse pressed left at (434, 400)
Screenshot: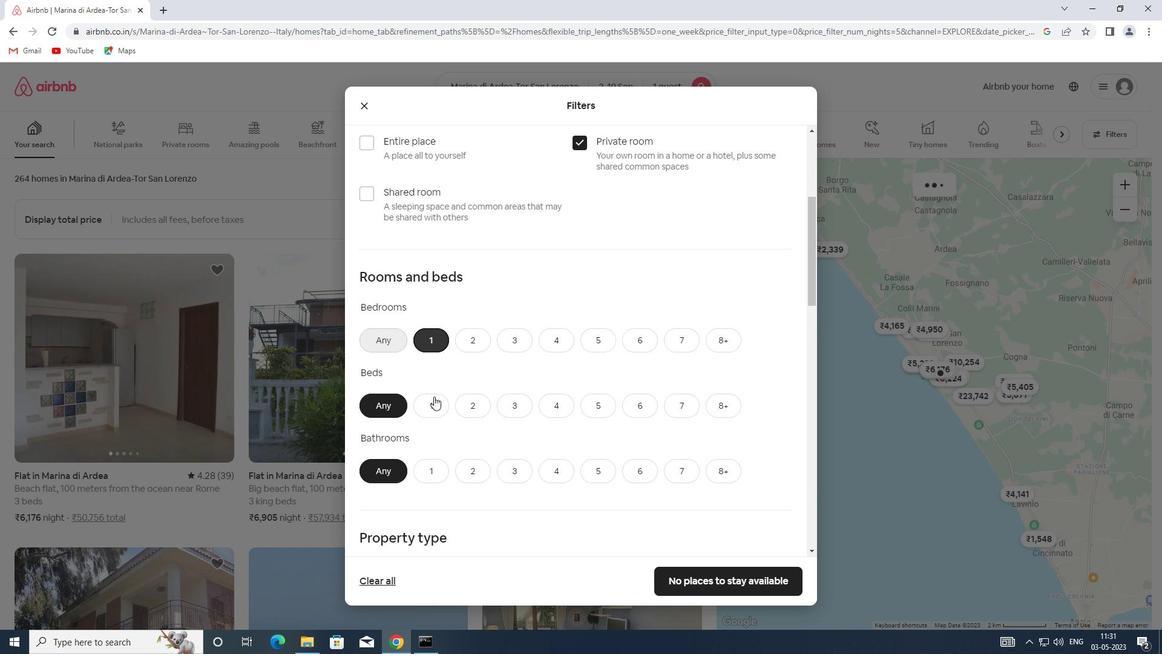 
Action: Mouse moved to (437, 465)
Screenshot: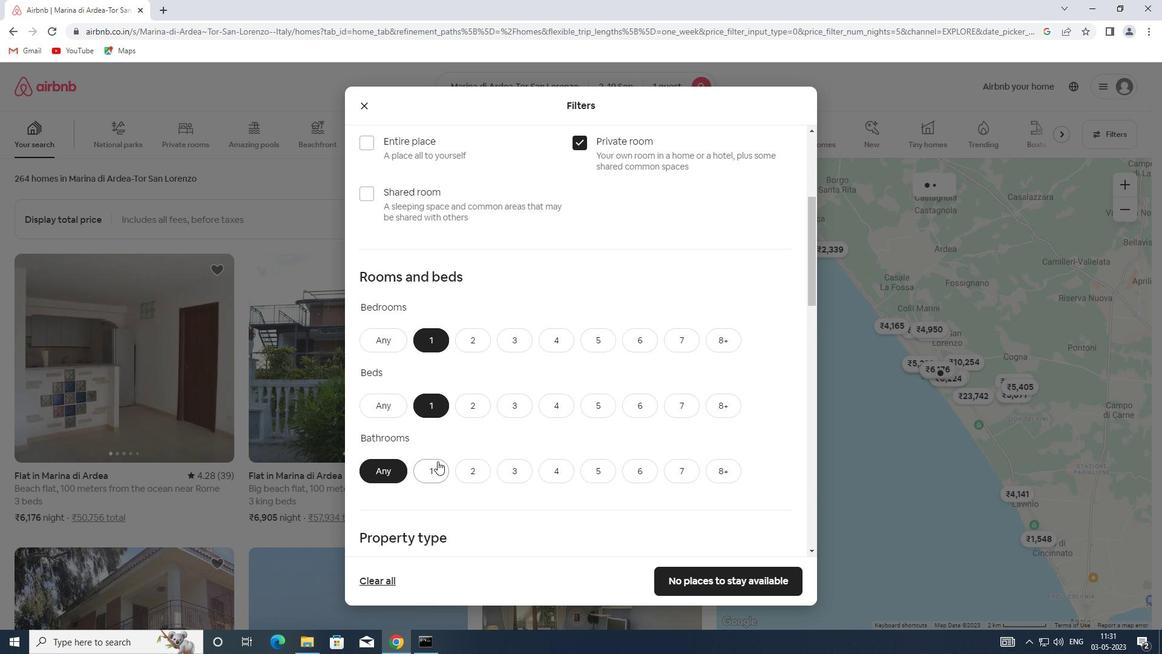 
Action: Mouse pressed left at (437, 465)
Screenshot: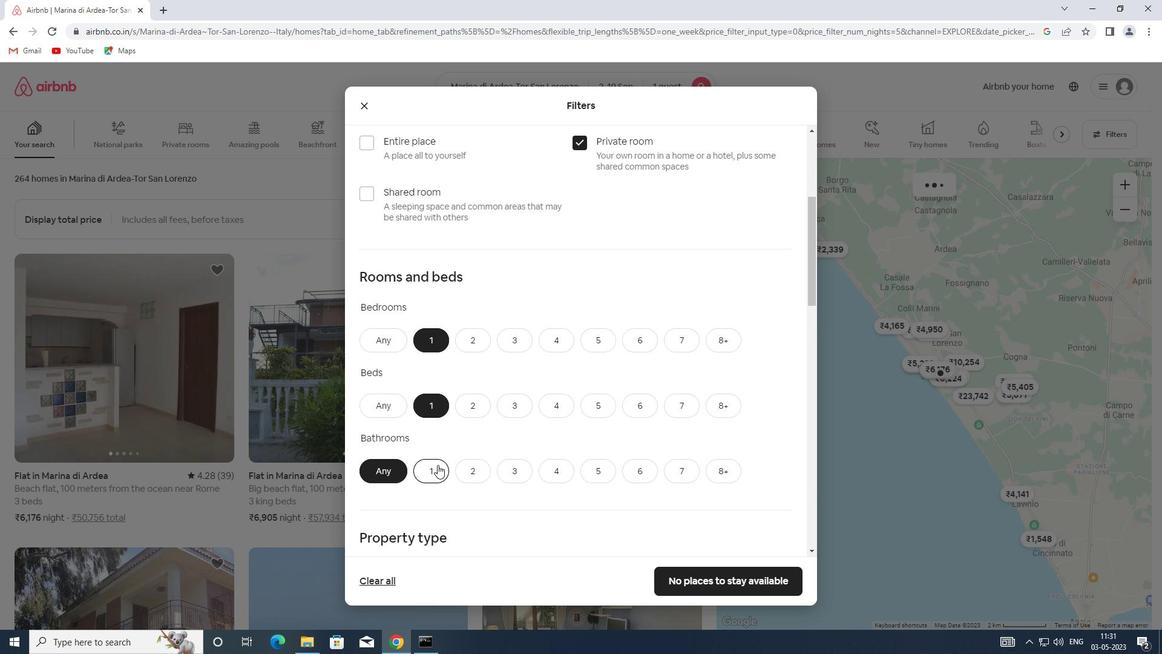 
Action: Mouse moved to (443, 453)
Screenshot: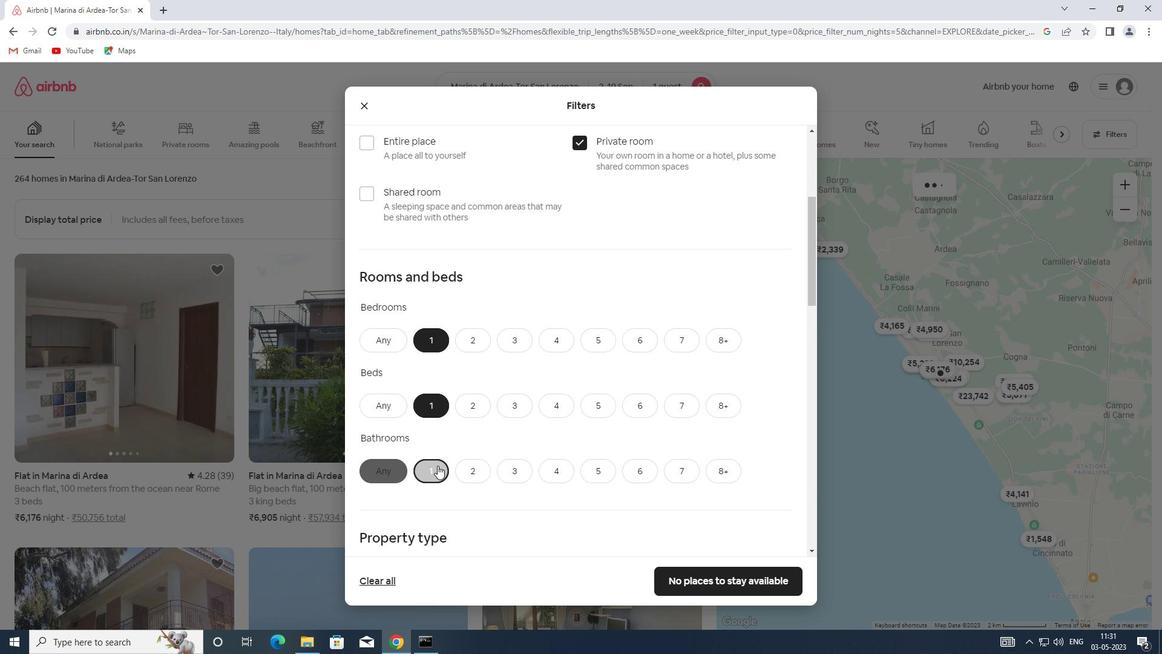 
Action: Mouse scrolled (443, 452) with delta (0, 0)
Screenshot: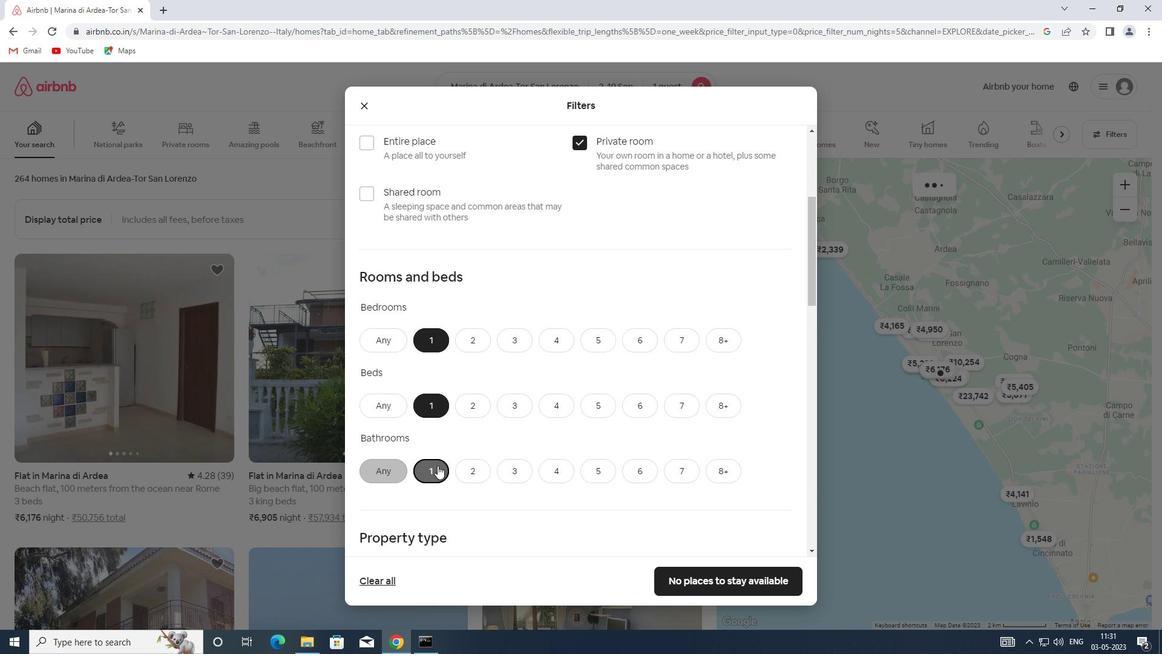 
Action: Mouse scrolled (443, 452) with delta (0, 0)
Screenshot: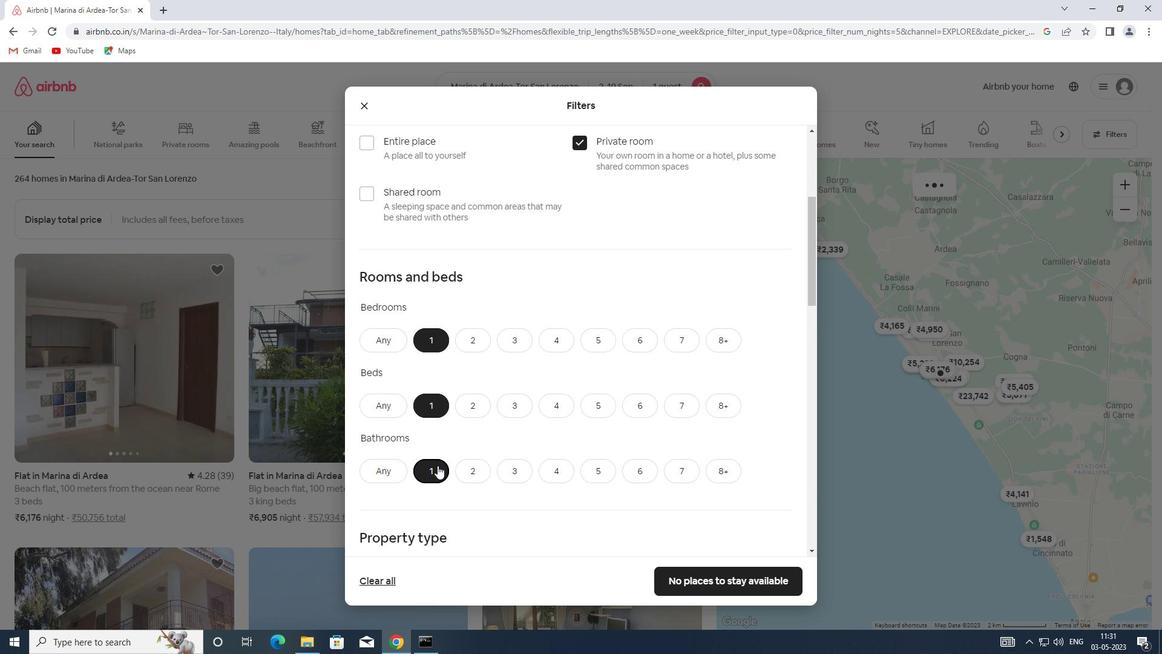 
Action: Mouse scrolled (443, 452) with delta (0, 0)
Screenshot: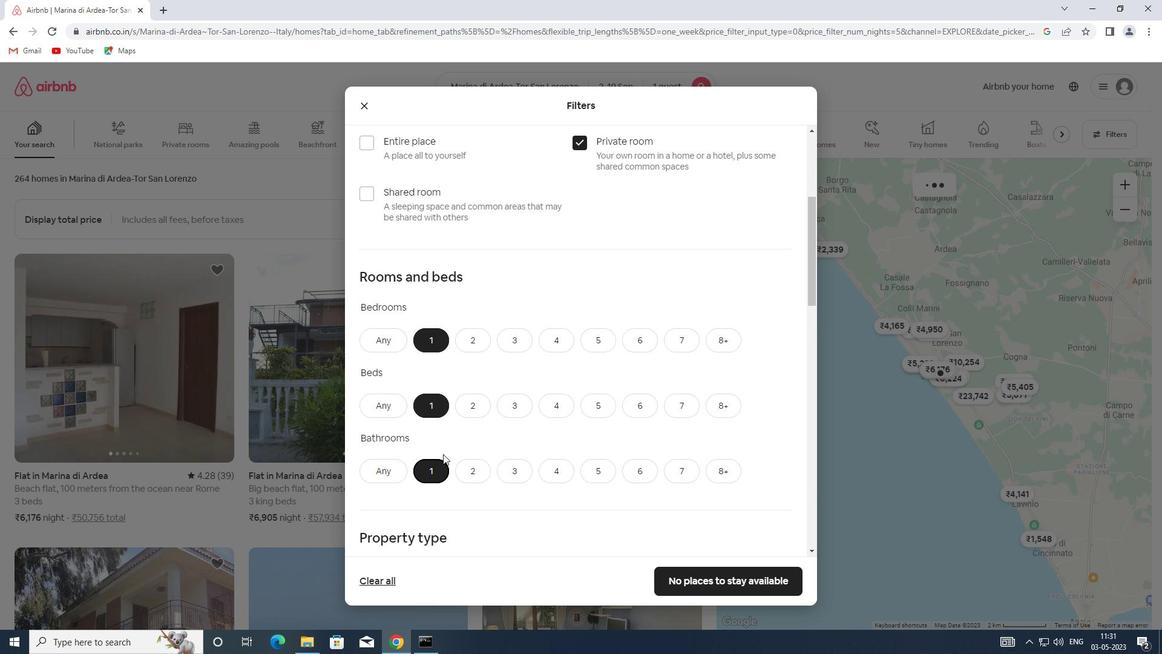 
Action: Mouse moved to (446, 428)
Screenshot: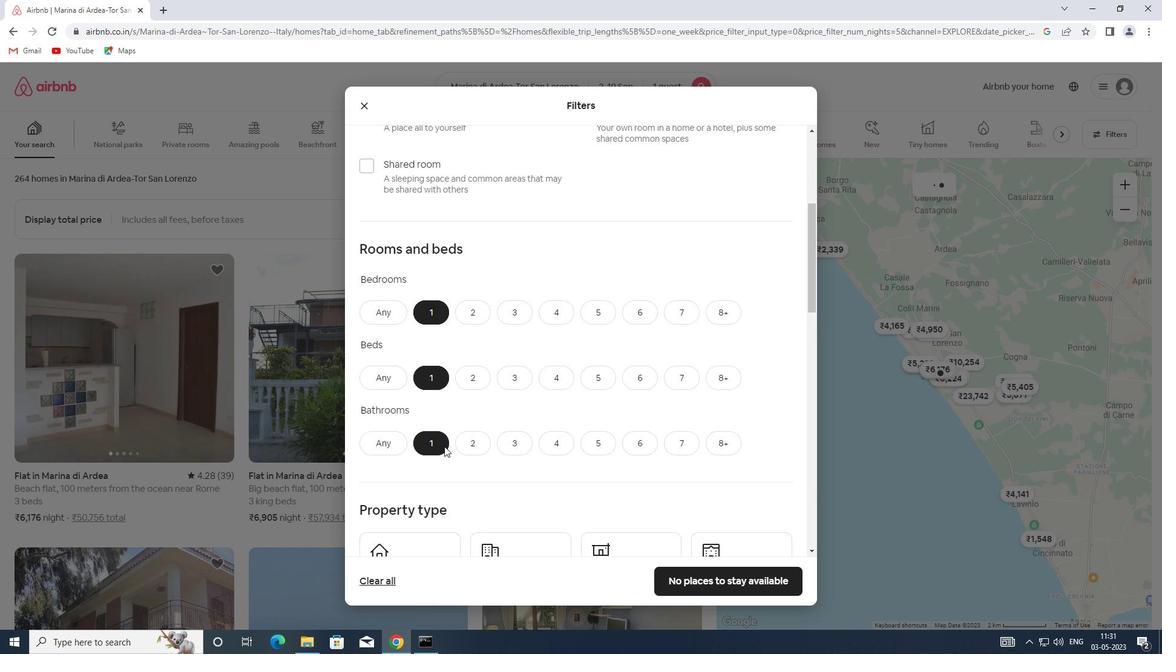 
Action: Mouse scrolled (446, 427) with delta (0, 0)
Screenshot: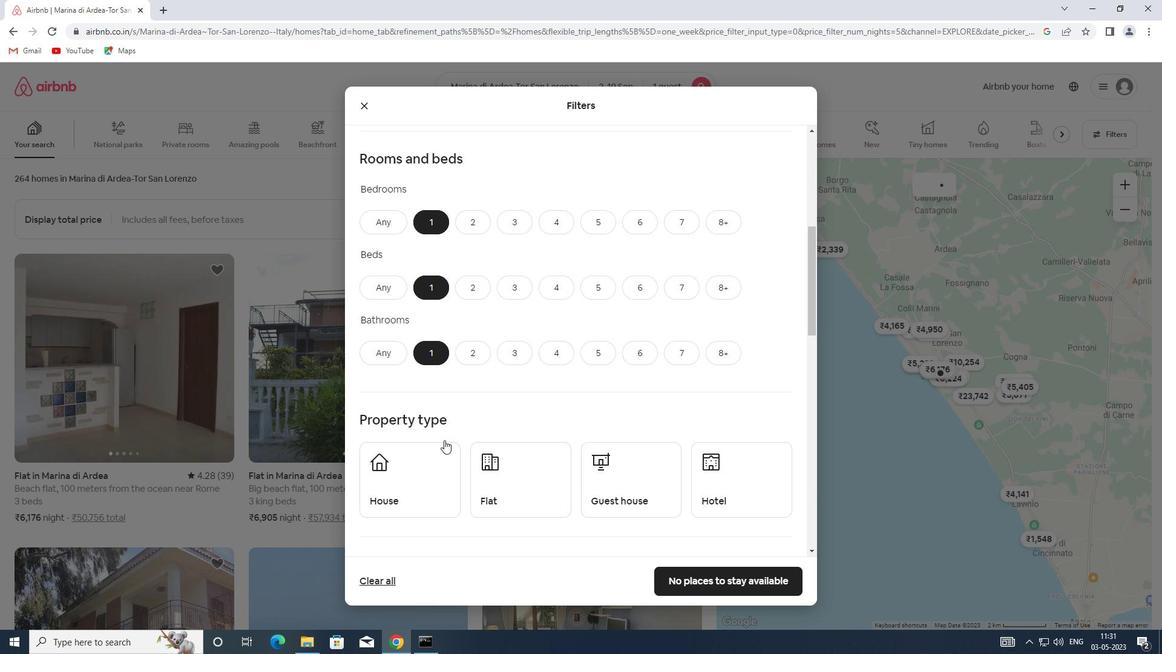 
Action: Mouse scrolled (446, 427) with delta (0, 0)
Screenshot: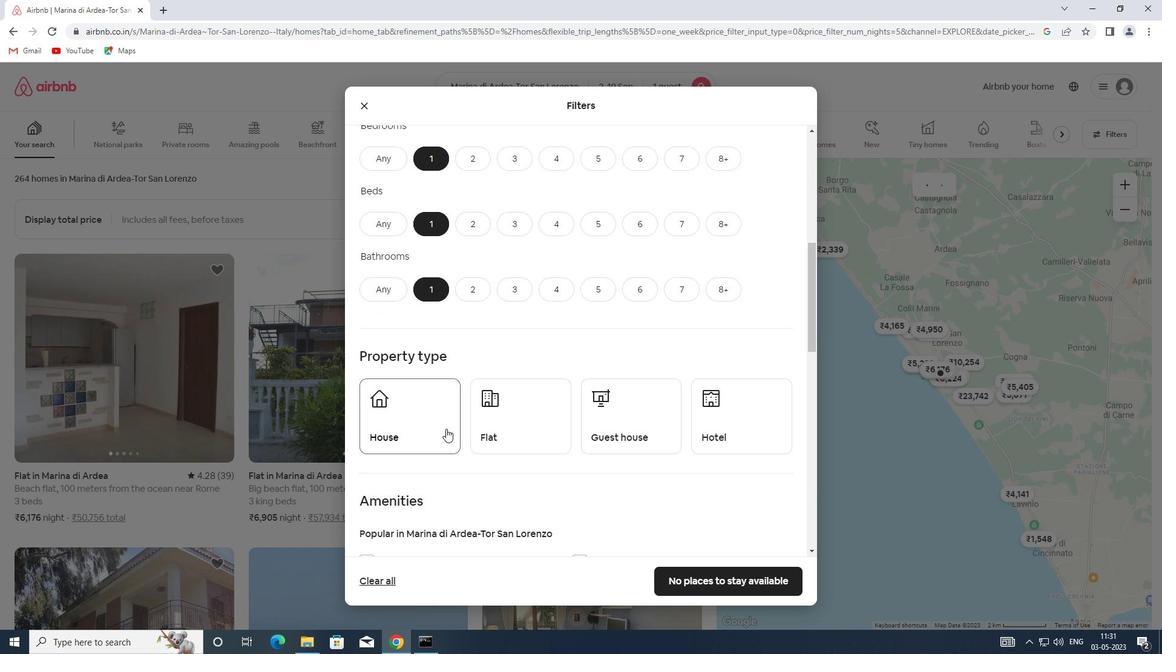 
Action: Mouse scrolled (446, 427) with delta (0, 0)
Screenshot: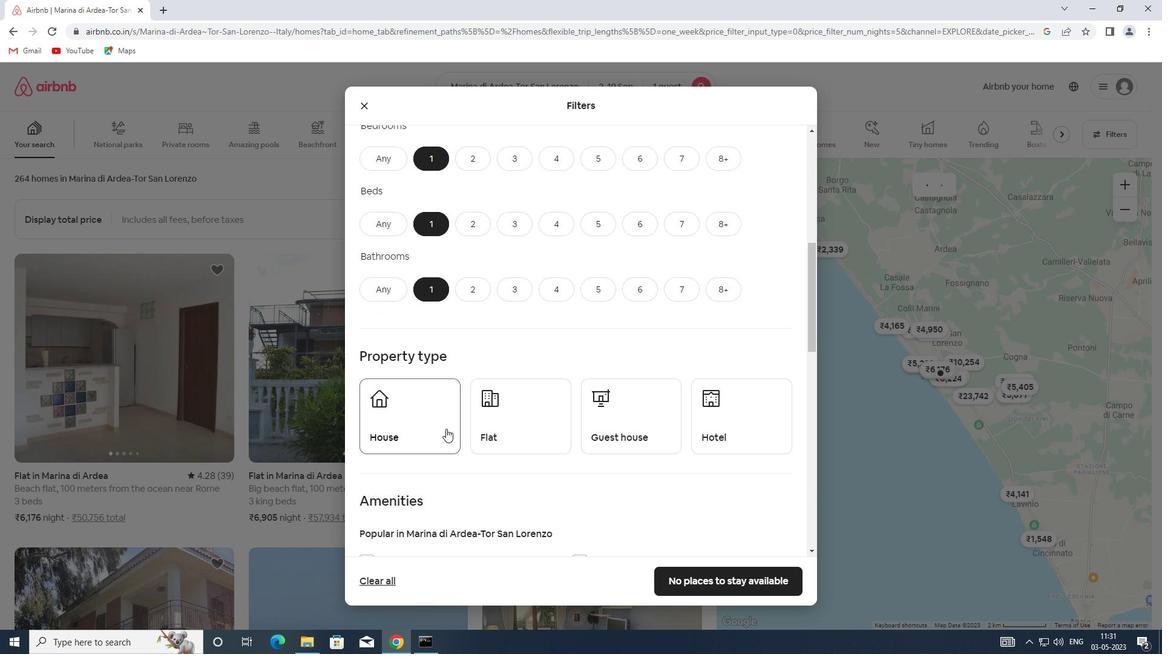 
Action: Mouse moved to (412, 259)
Screenshot: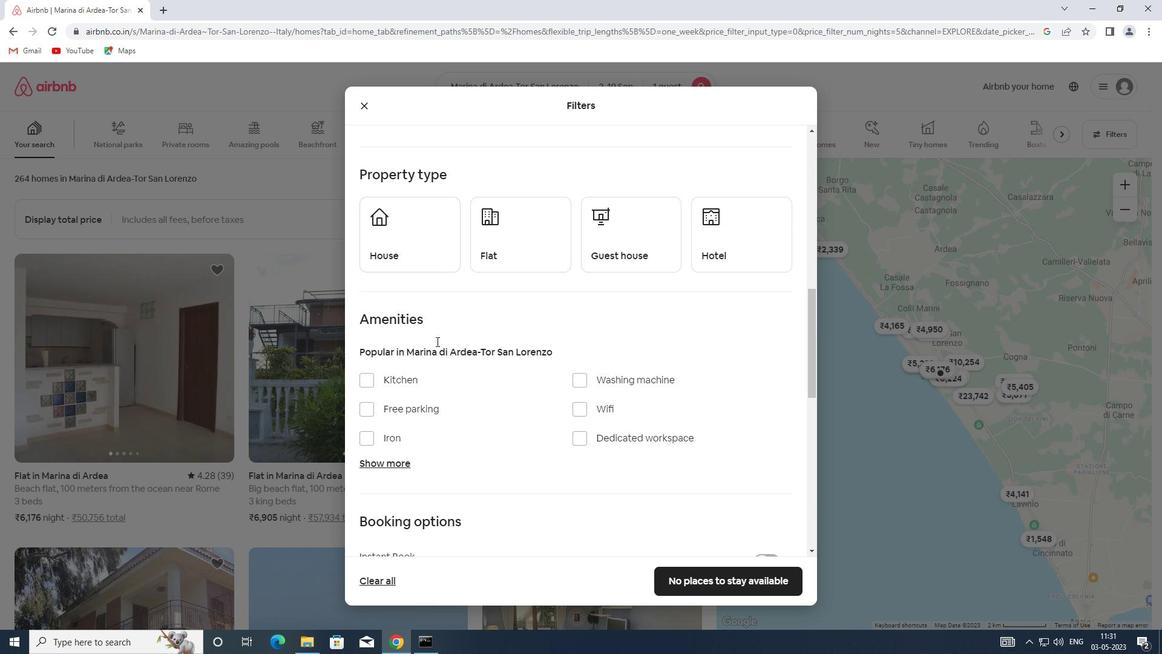 
Action: Mouse pressed left at (412, 259)
Screenshot: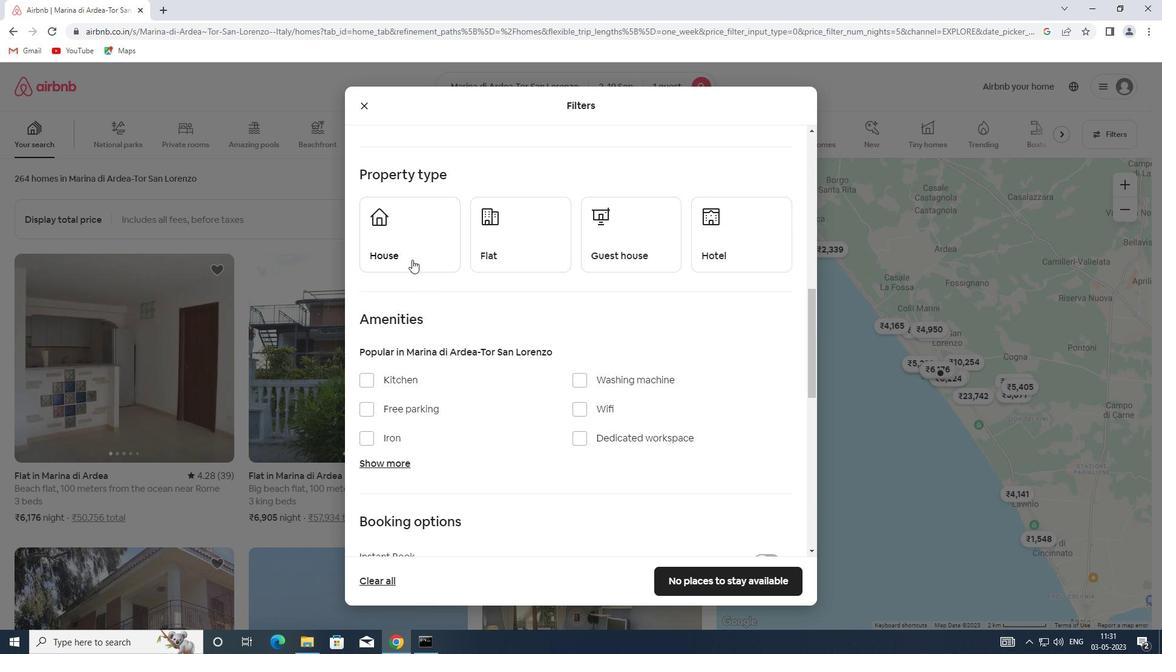 
Action: Mouse moved to (474, 258)
Screenshot: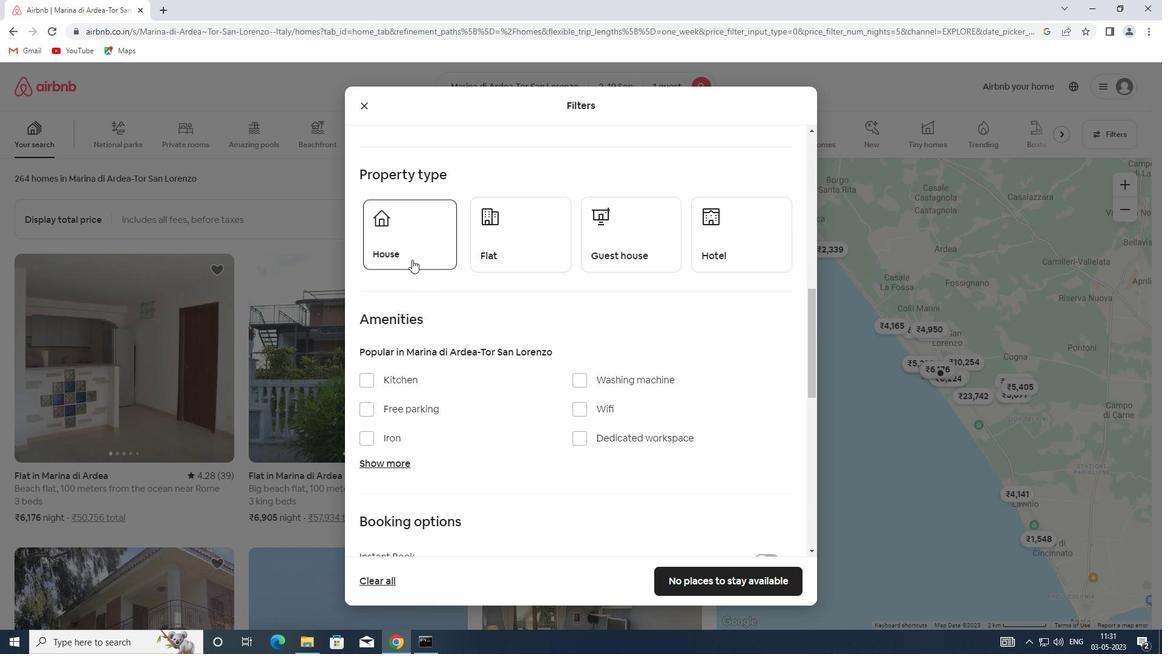 
Action: Mouse pressed left at (474, 258)
Screenshot: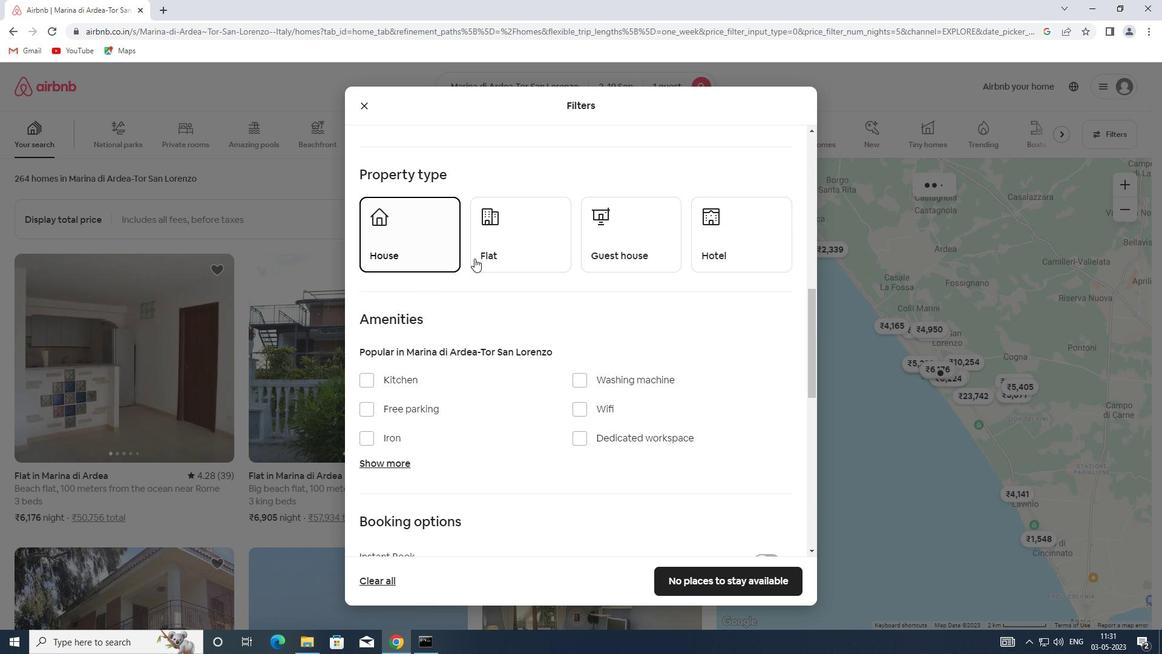 
Action: Mouse moved to (651, 256)
Screenshot: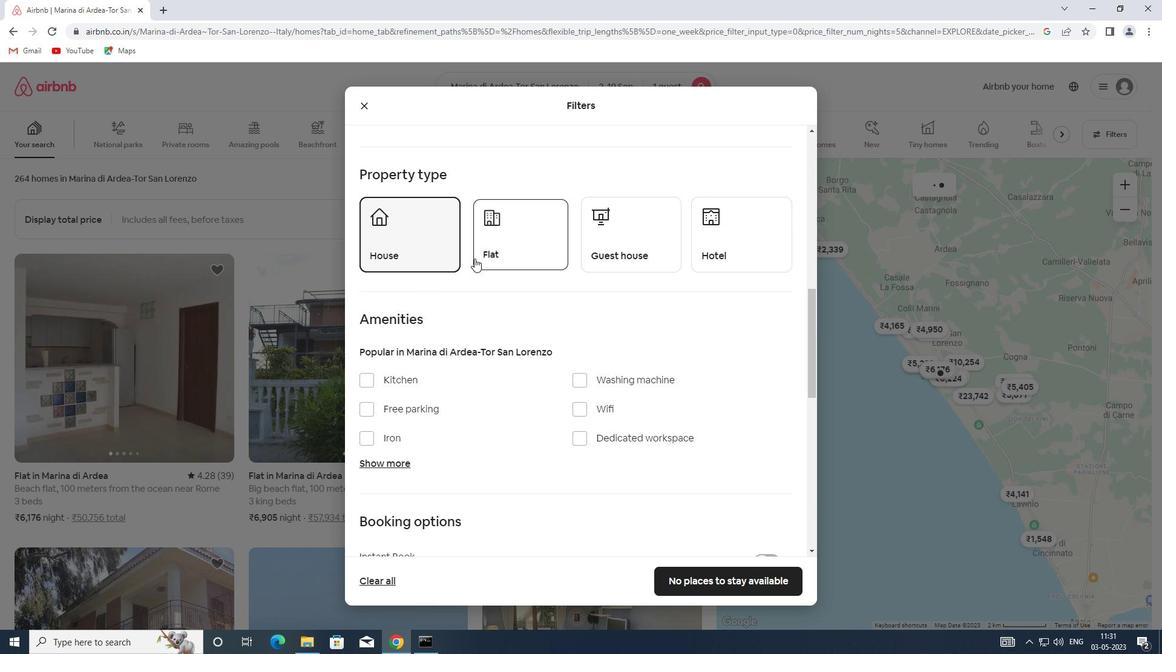 
Action: Mouse pressed left at (651, 256)
Screenshot: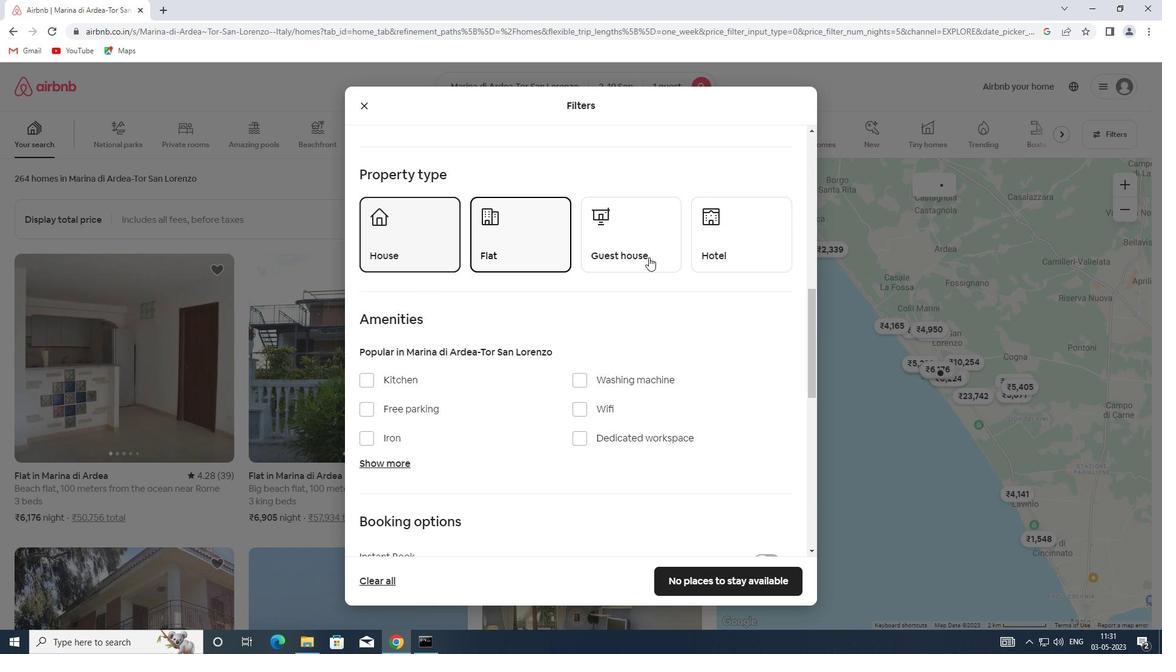 
Action: Mouse moved to (733, 248)
Screenshot: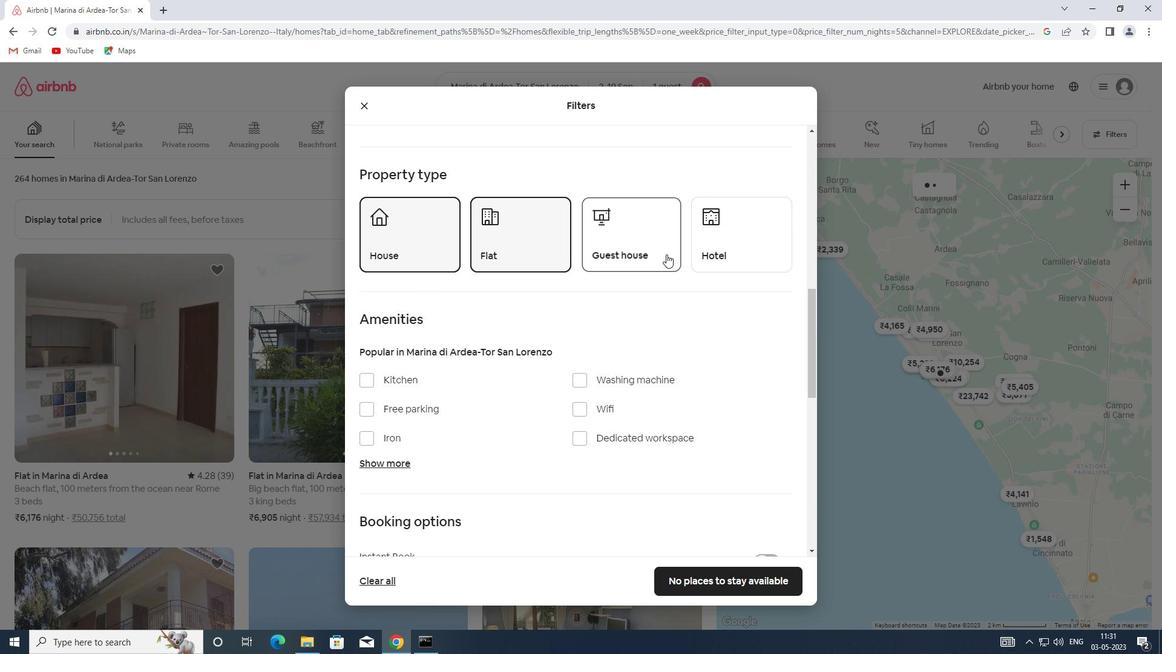 
Action: Mouse pressed left at (733, 248)
Screenshot: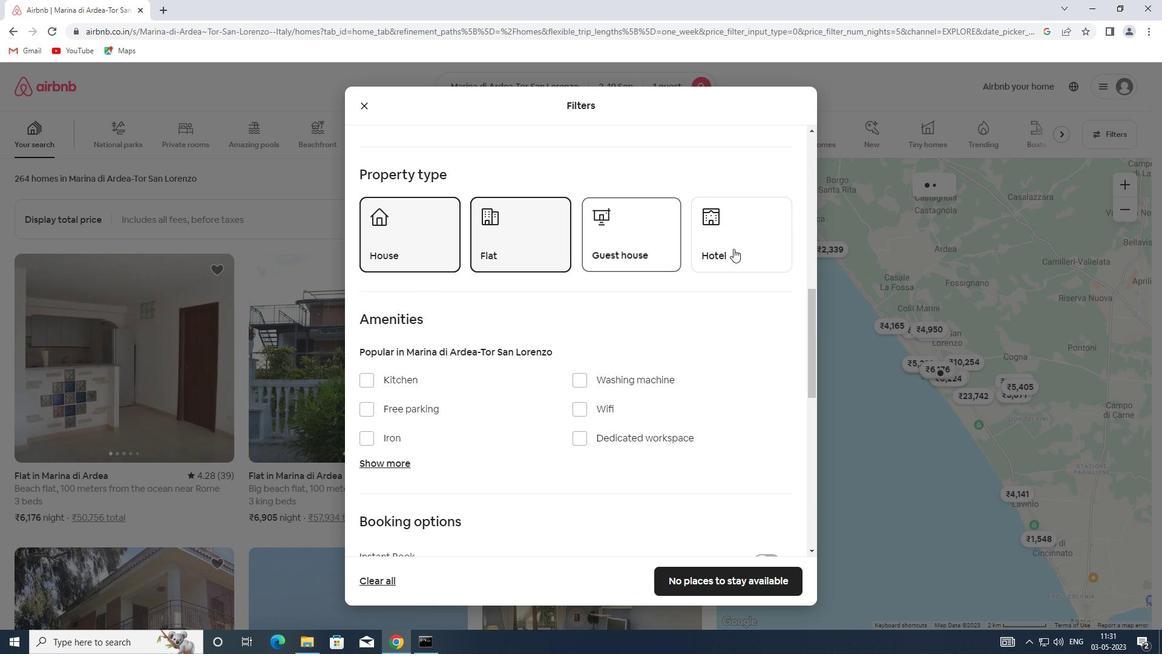 
Action: Mouse moved to (713, 261)
Screenshot: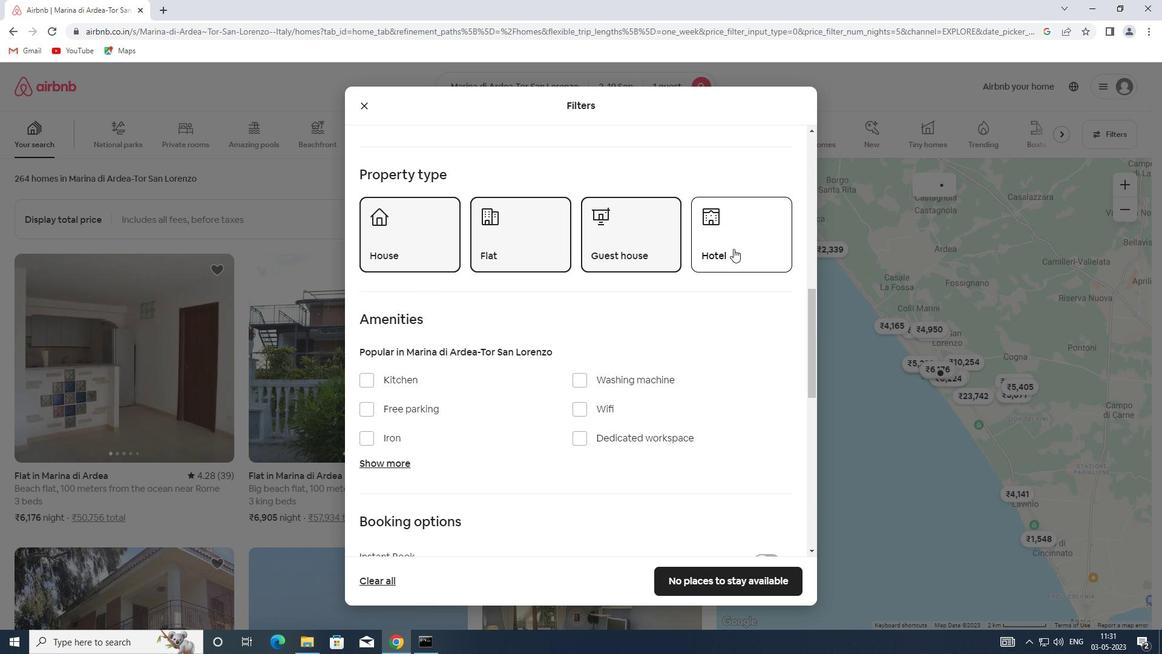 
Action: Mouse scrolled (713, 260) with delta (0, 0)
Screenshot: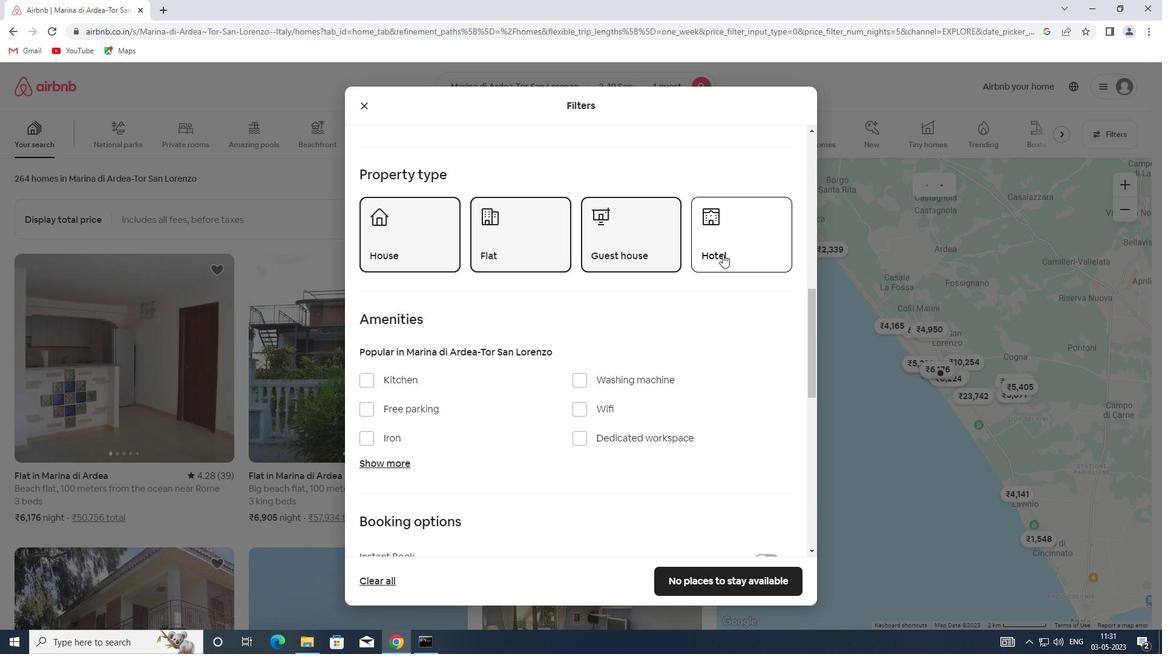 
Action: Mouse scrolled (713, 260) with delta (0, 0)
Screenshot: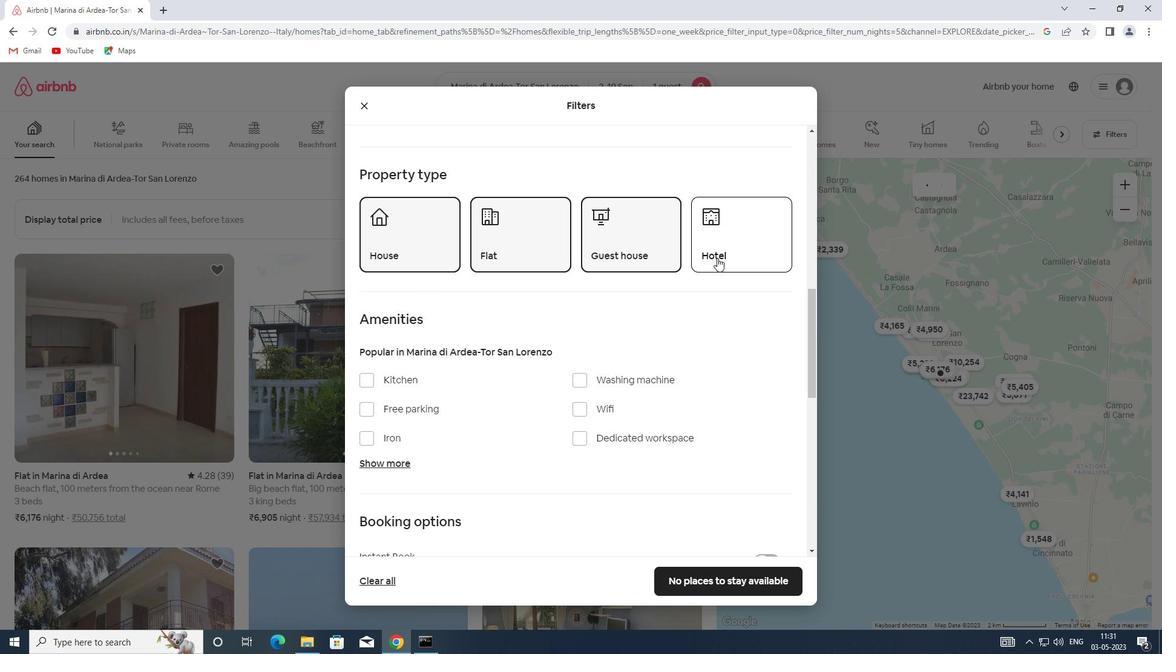 
Action: Mouse scrolled (713, 260) with delta (0, 0)
Screenshot: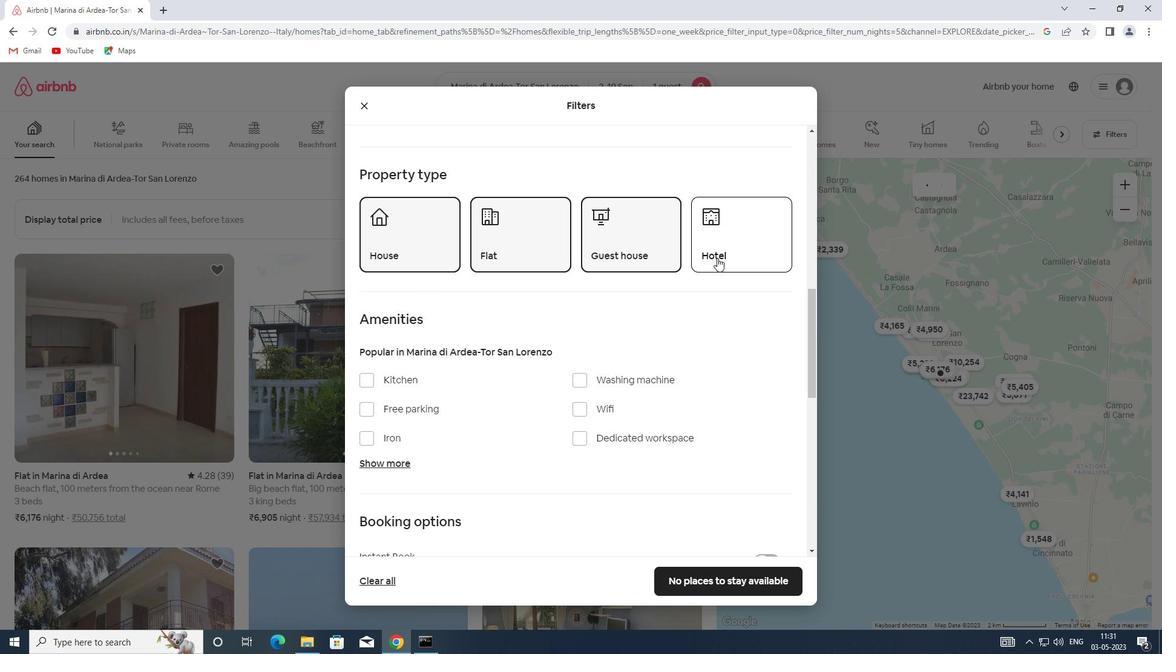 
Action: Mouse moved to (580, 199)
Screenshot: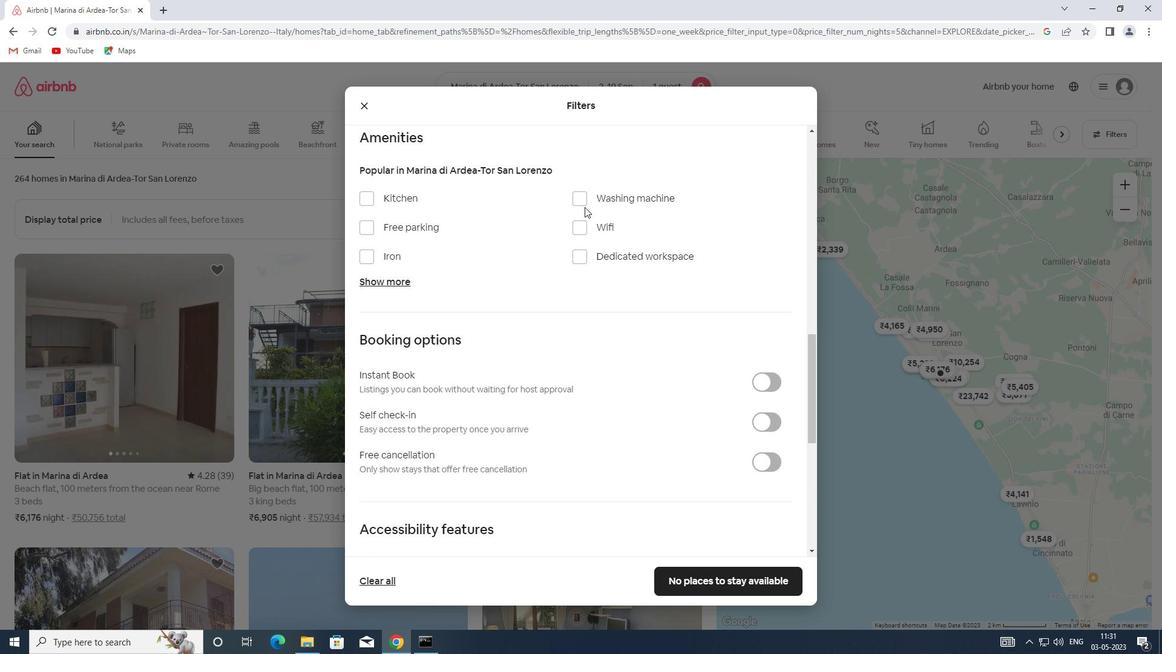 
Action: Mouse pressed left at (580, 199)
Screenshot: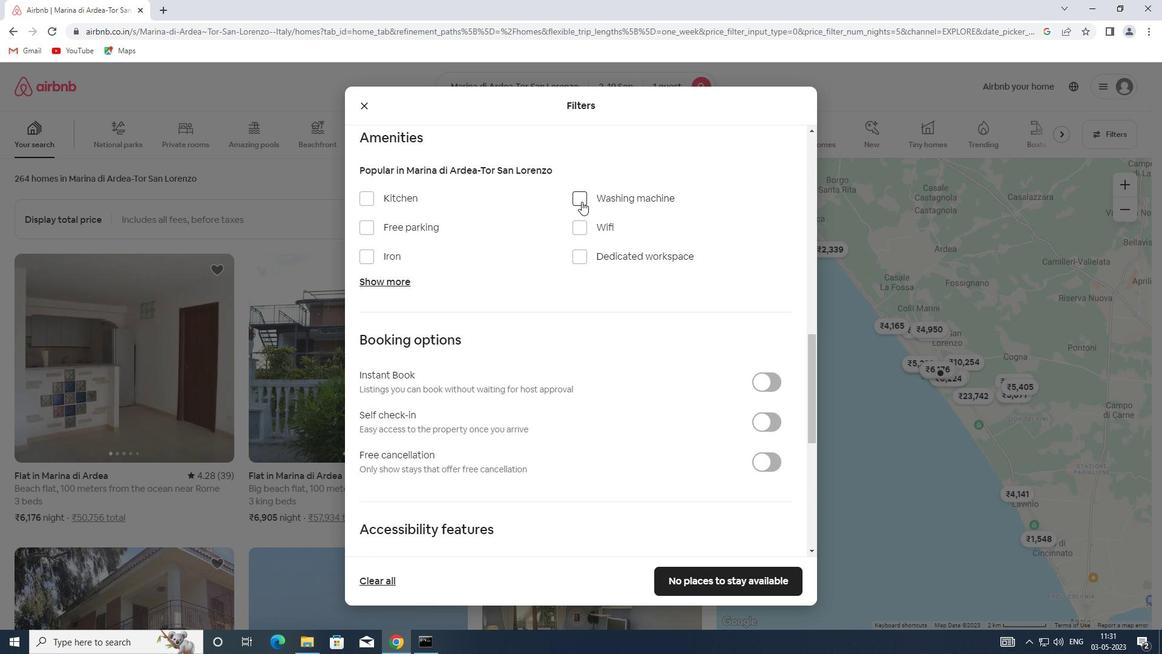 
Action: Mouse moved to (754, 417)
Screenshot: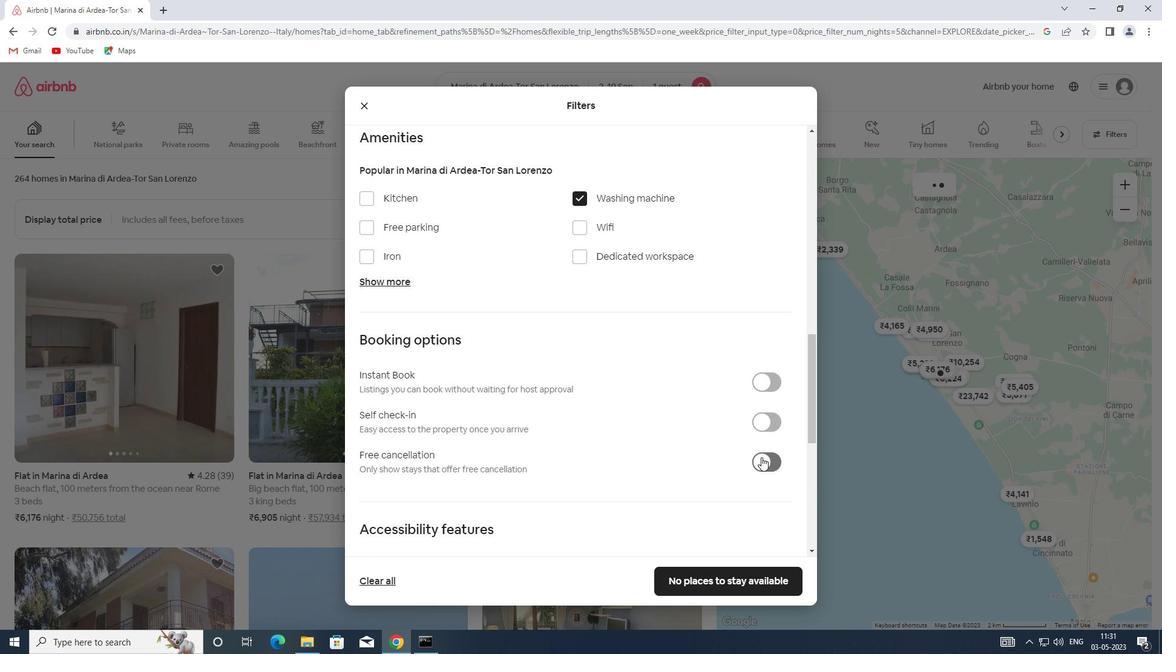 
Action: Mouse pressed left at (754, 417)
Screenshot: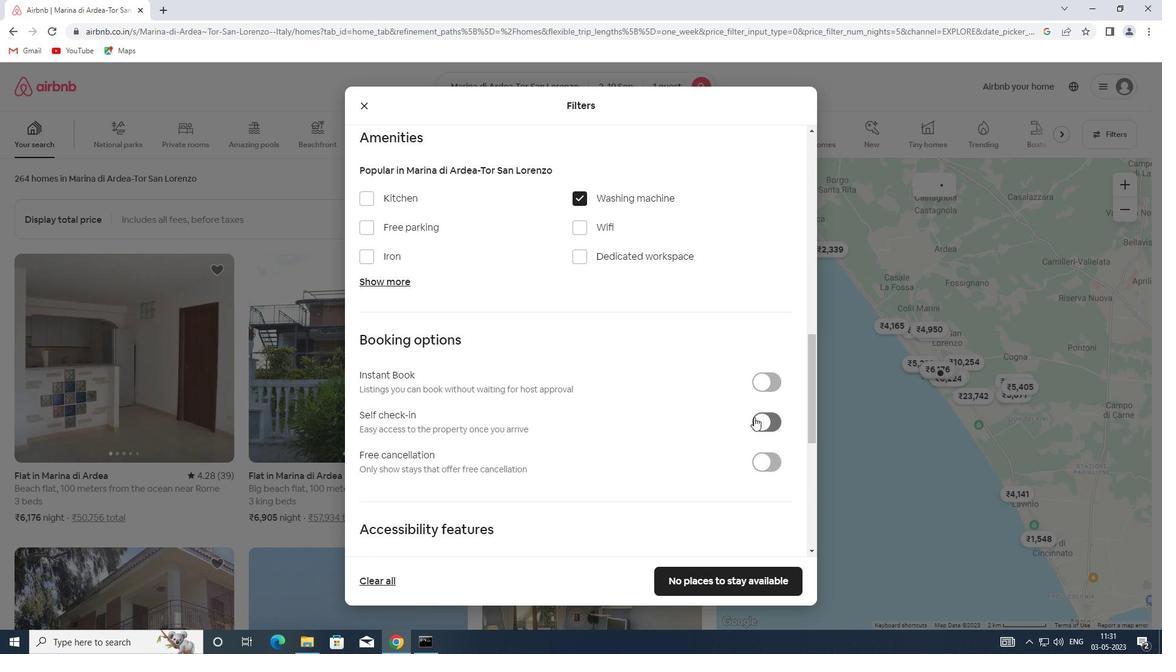 
Action: Mouse moved to (731, 425)
Screenshot: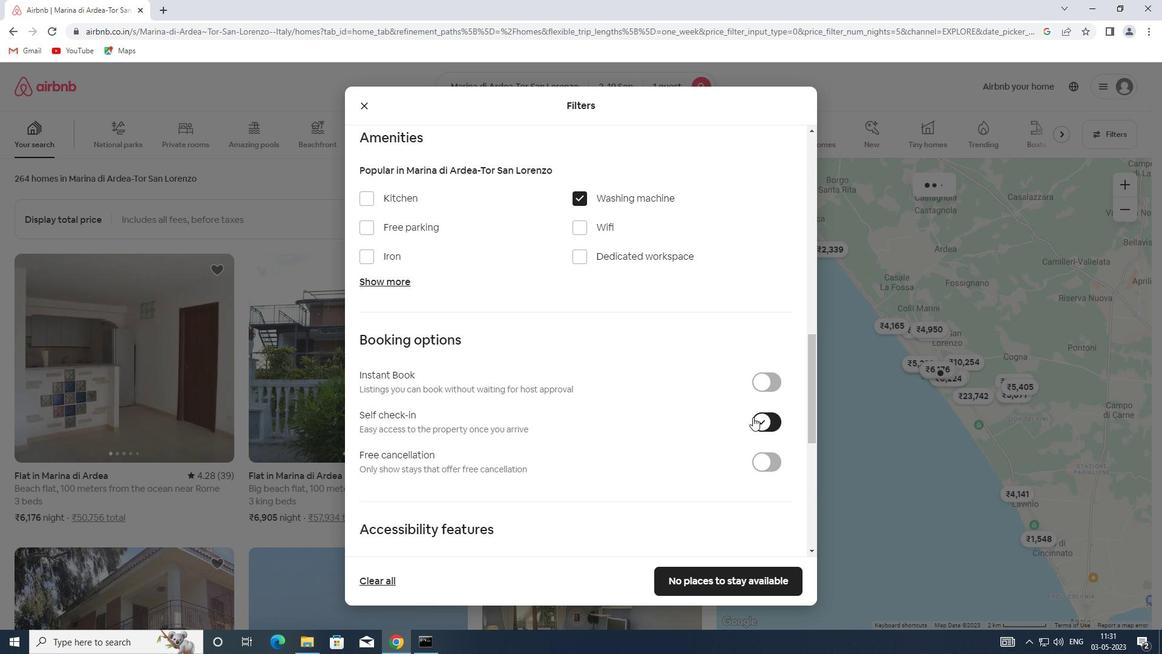 
Action: Mouse scrolled (731, 424) with delta (0, 0)
Screenshot: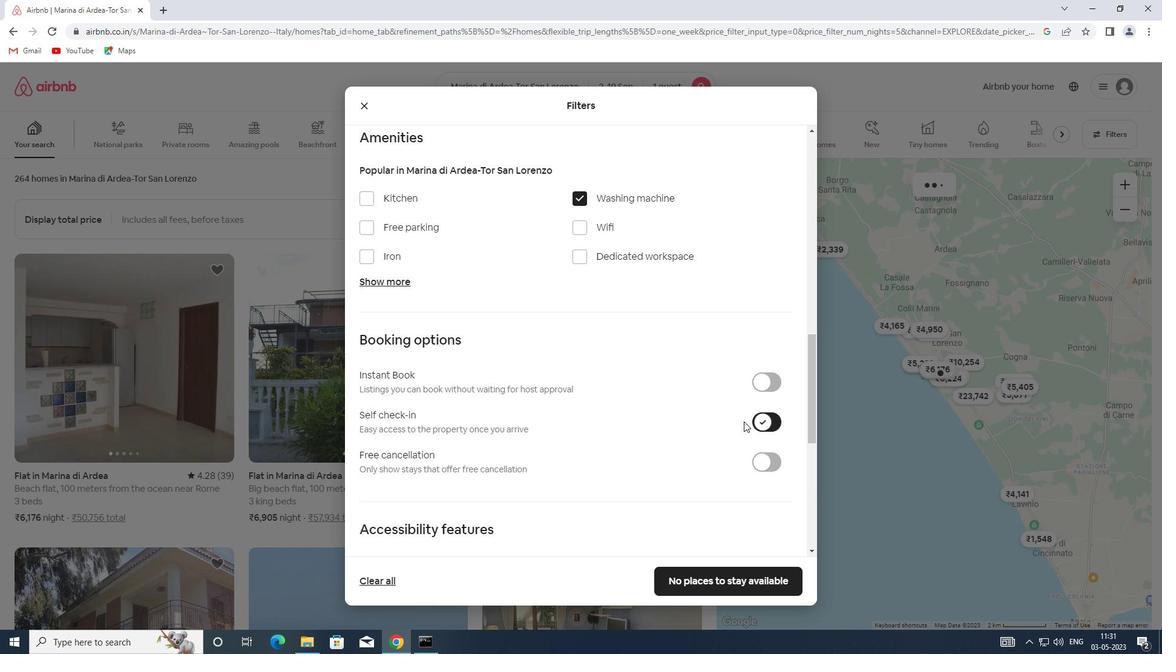 
Action: Mouse scrolled (731, 424) with delta (0, 0)
Screenshot: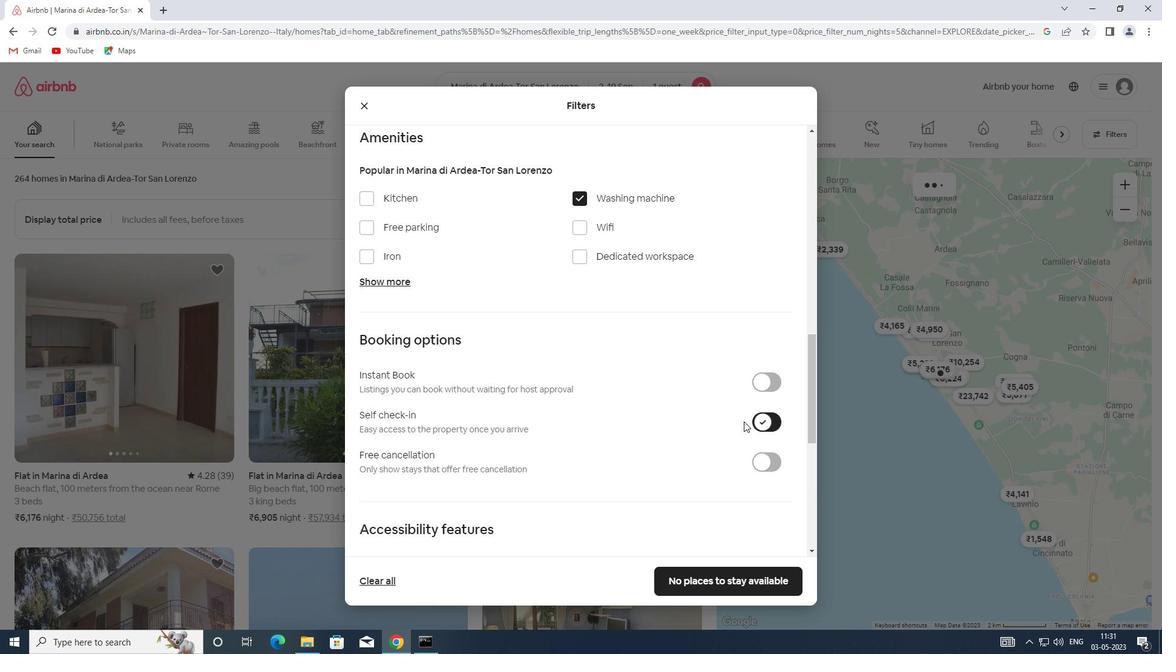 
Action: Mouse moved to (615, 407)
Screenshot: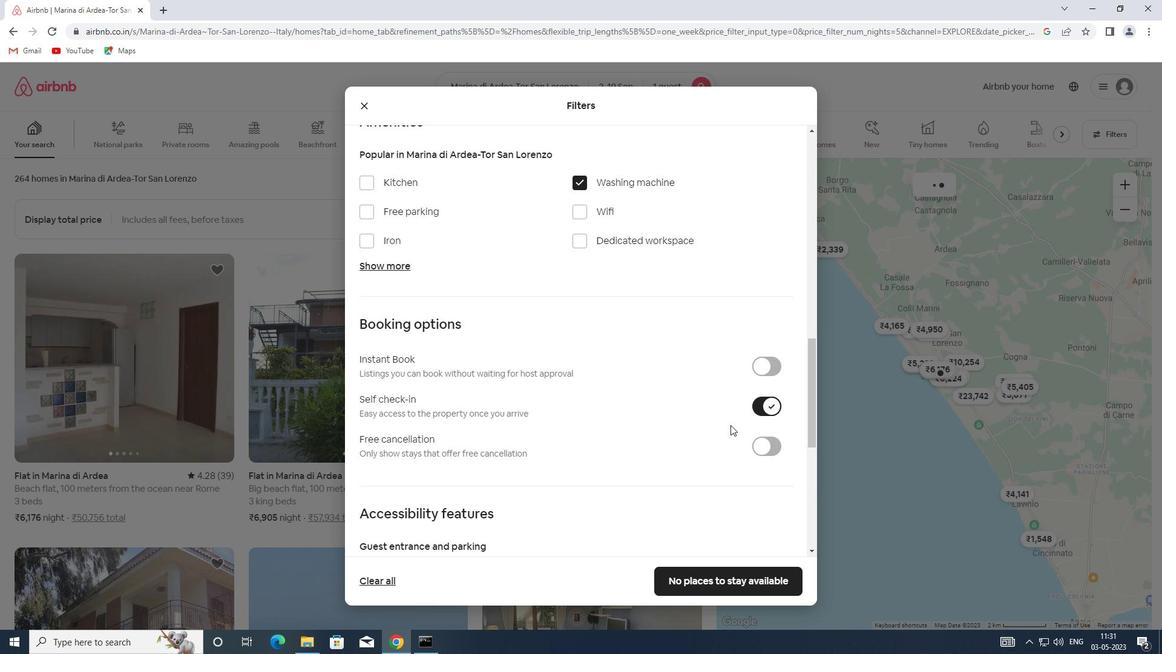 
Action: Mouse scrolled (615, 406) with delta (0, 0)
Screenshot: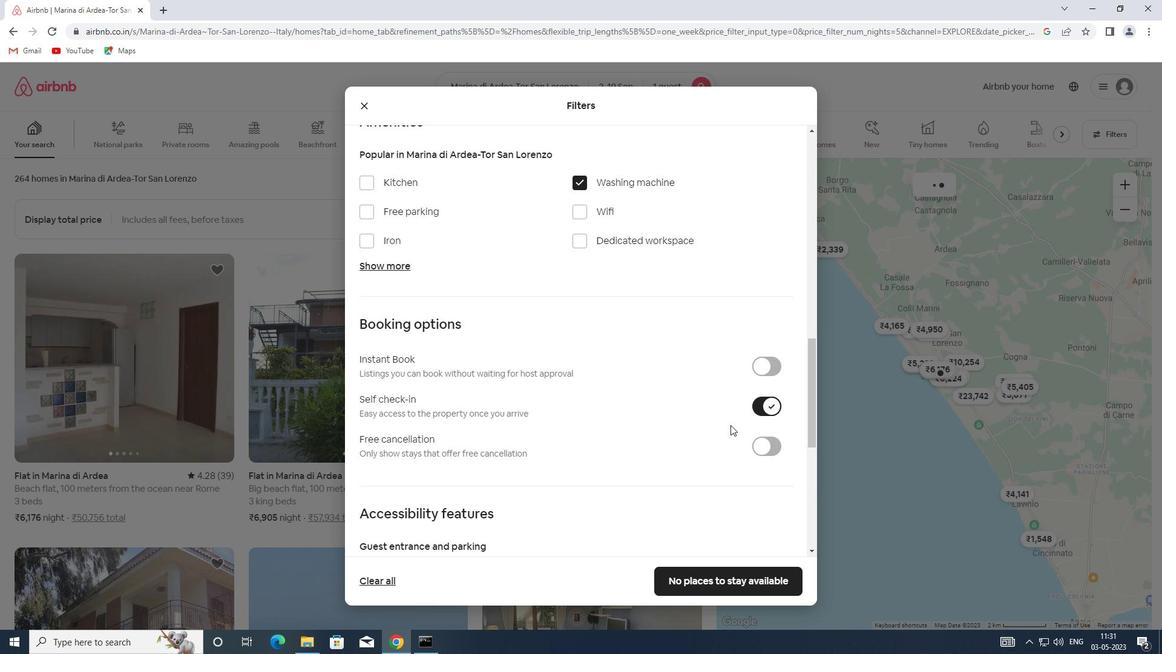 
Action: Mouse scrolled (615, 406) with delta (0, 0)
Screenshot: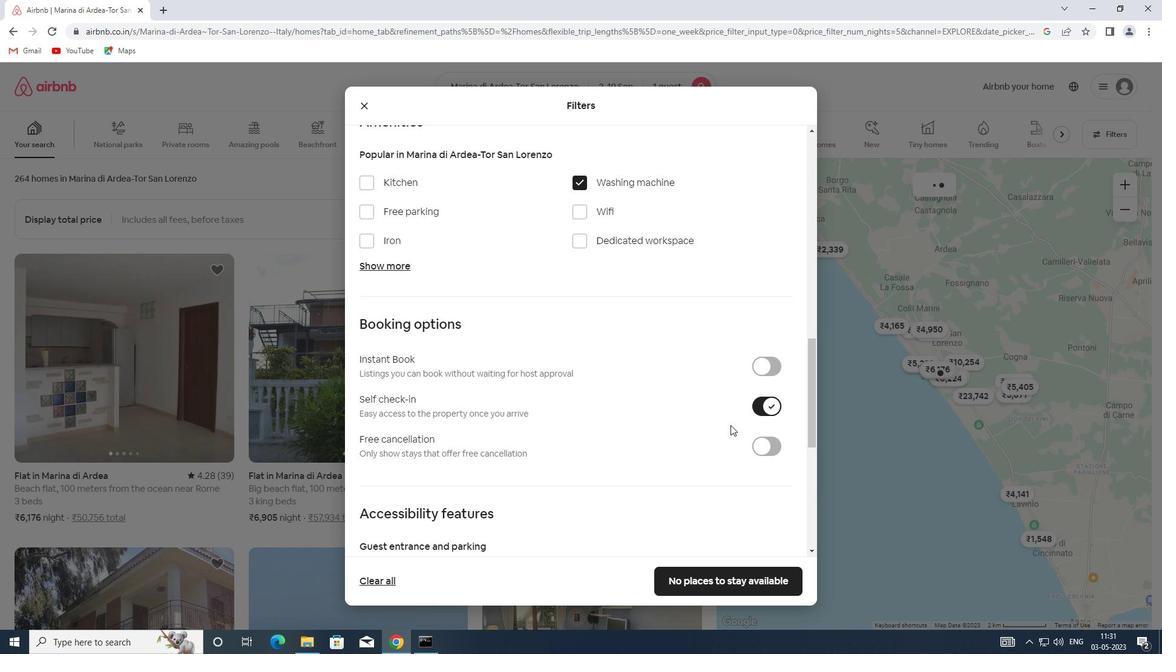
Action: Mouse moved to (614, 407)
Screenshot: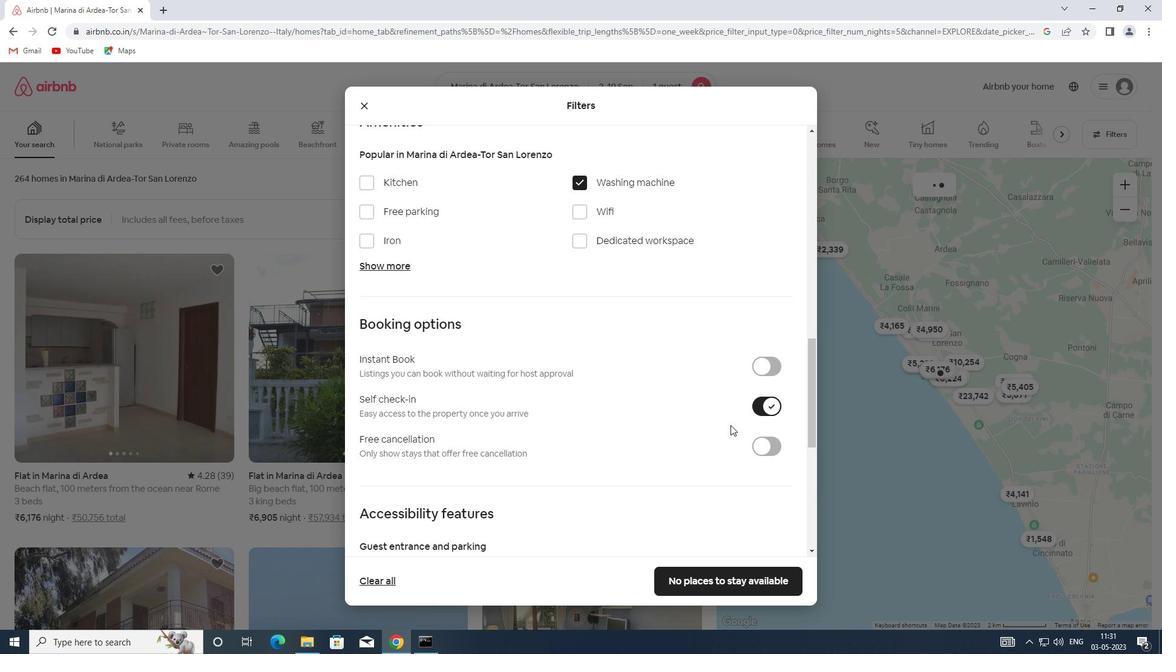 
Action: Mouse scrolled (614, 406) with delta (0, 0)
Screenshot: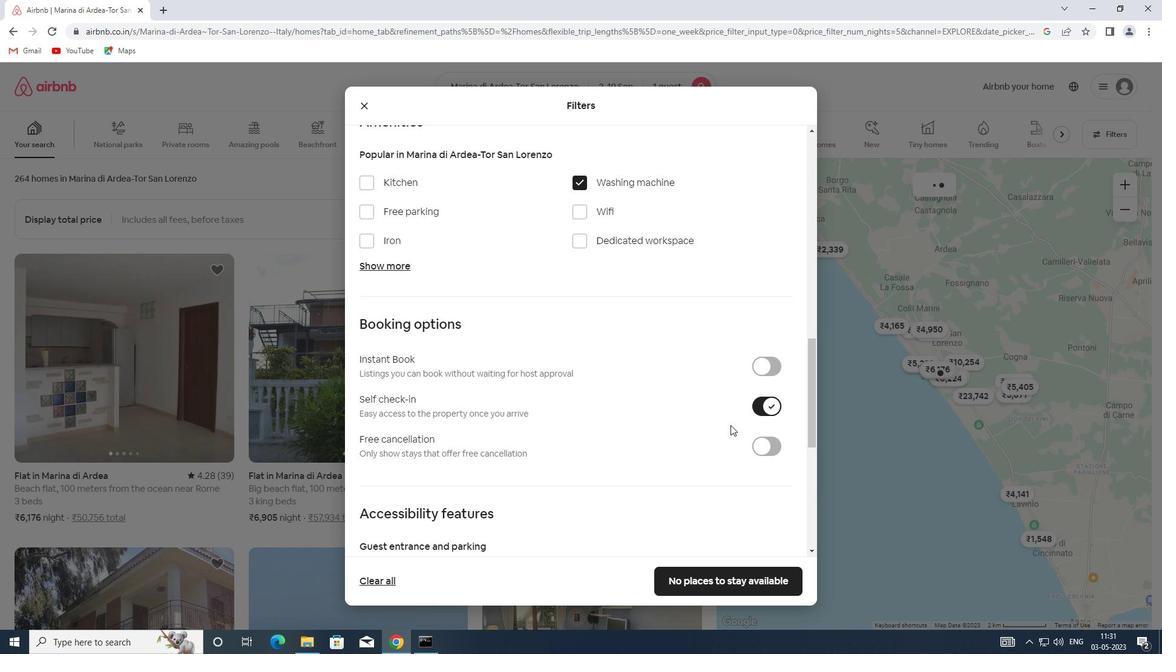 
Action: Mouse moved to (611, 408)
Screenshot: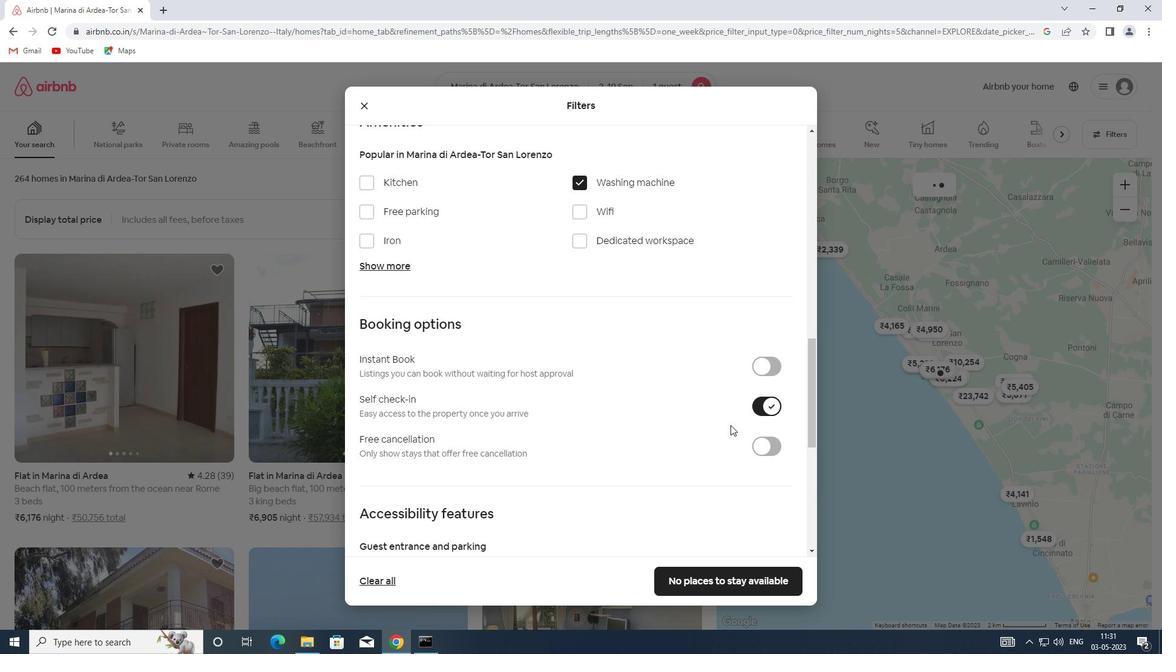 
Action: Mouse scrolled (611, 408) with delta (0, 0)
Screenshot: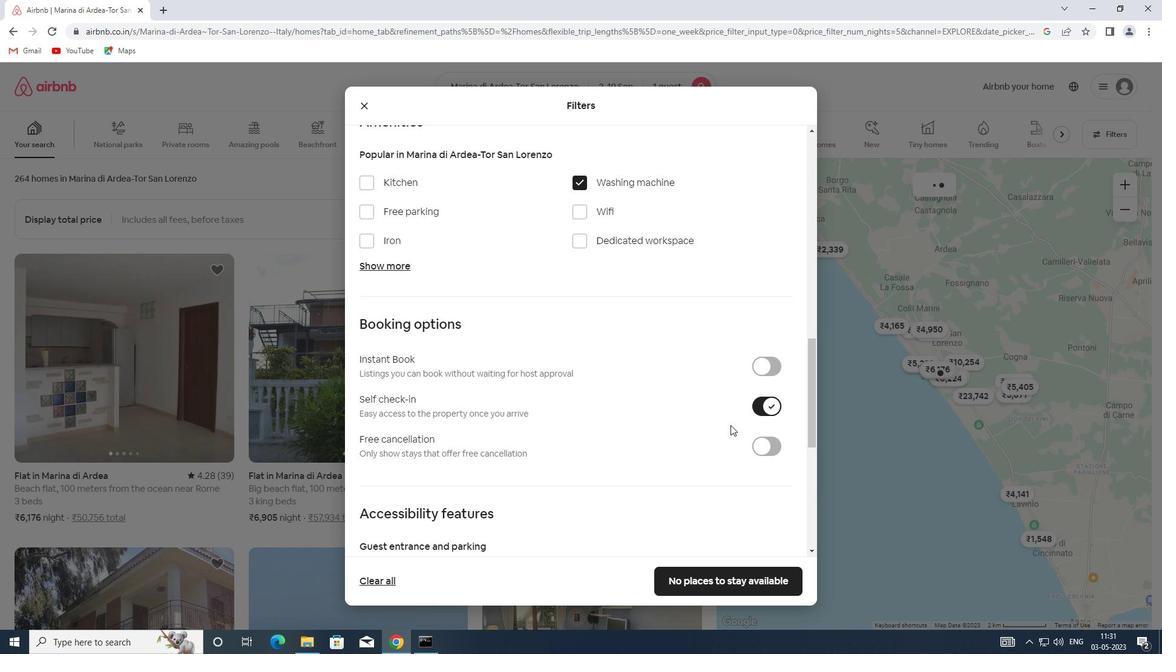 
Action: Mouse moved to (584, 423)
Screenshot: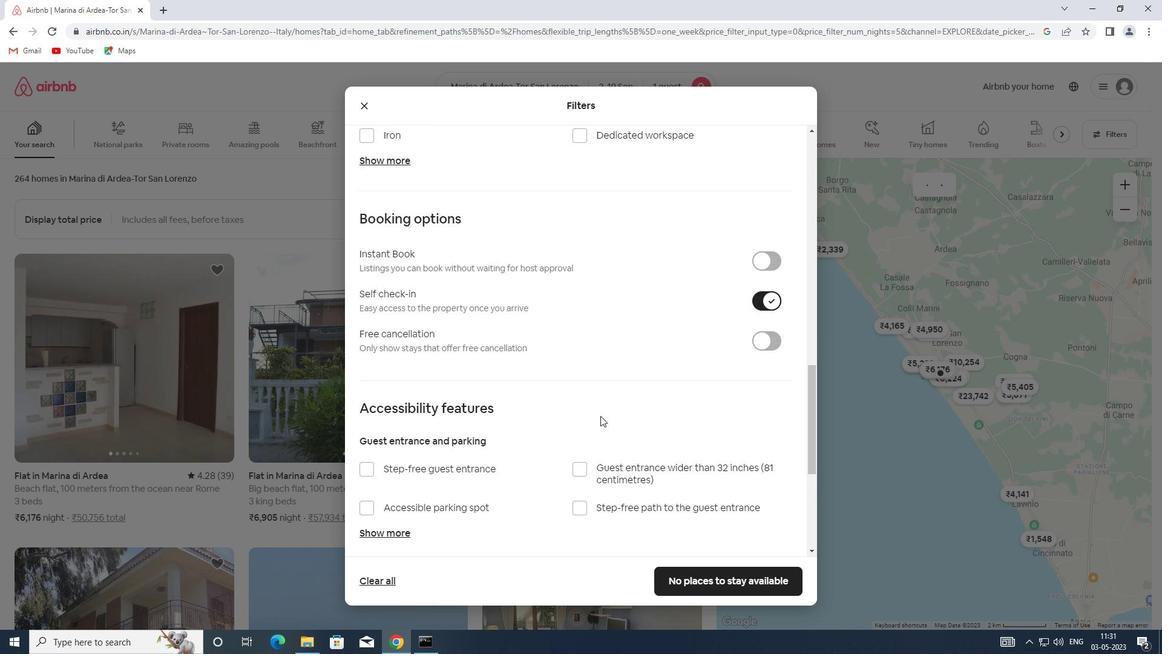 
Action: Mouse scrolled (584, 422) with delta (0, 0)
Screenshot: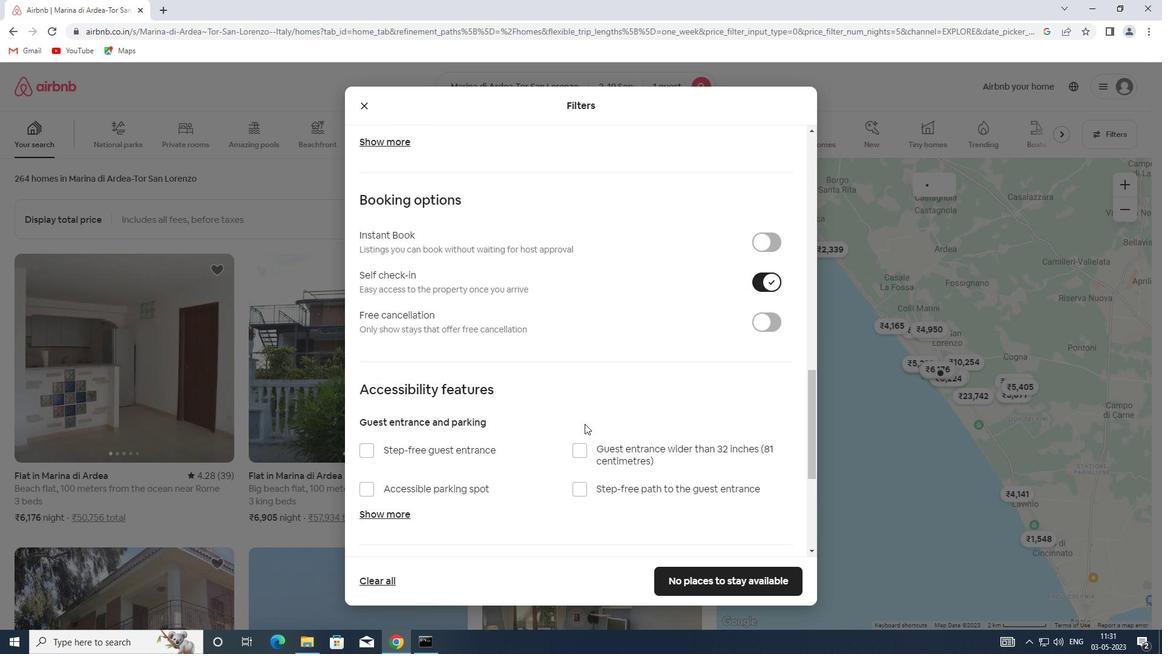 
Action: Mouse scrolled (584, 422) with delta (0, 0)
Screenshot: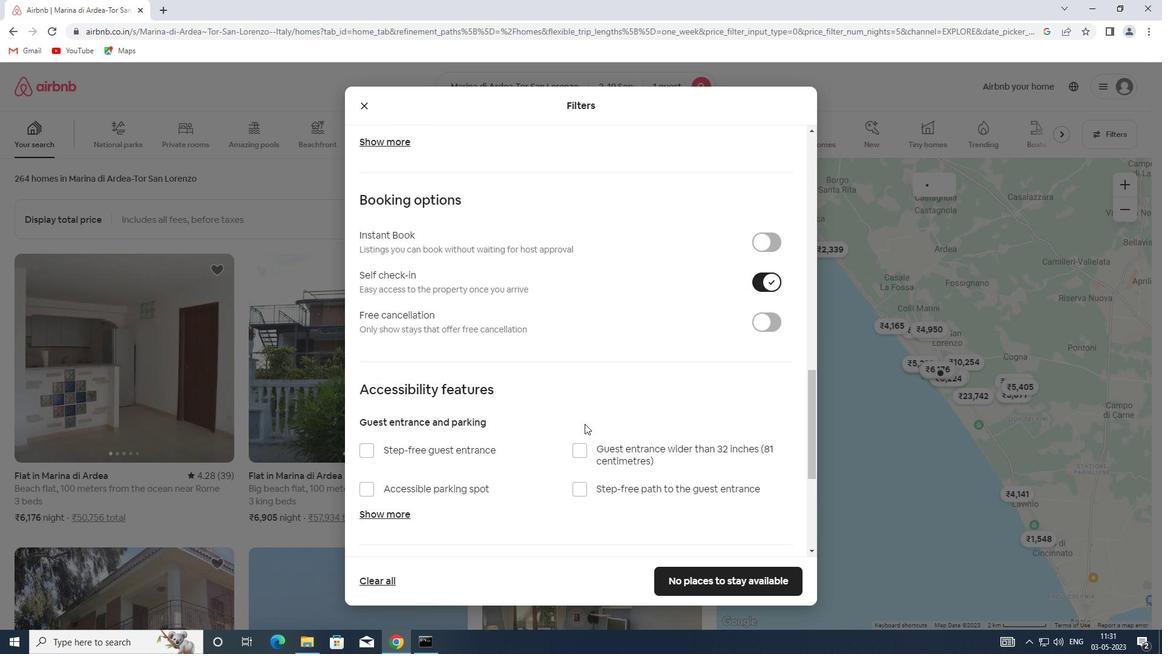 
Action: Mouse scrolled (584, 422) with delta (0, 0)
Screenshot: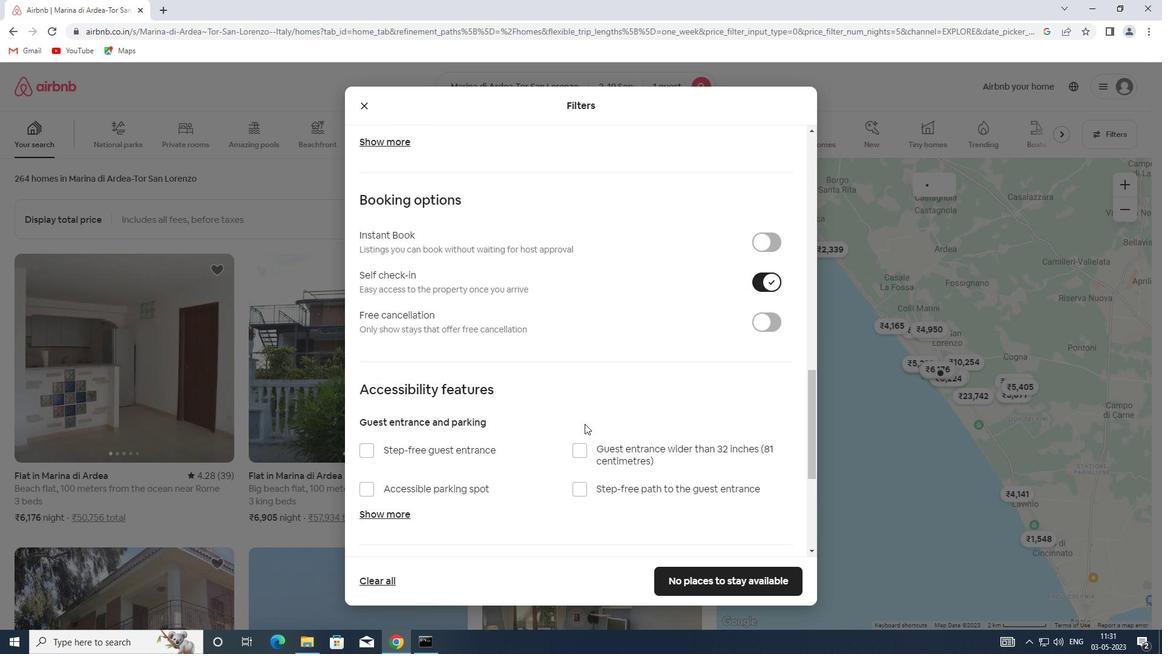 
Action: Mouse scrolled (584, 422) with delta (0, 0)
Screenshot: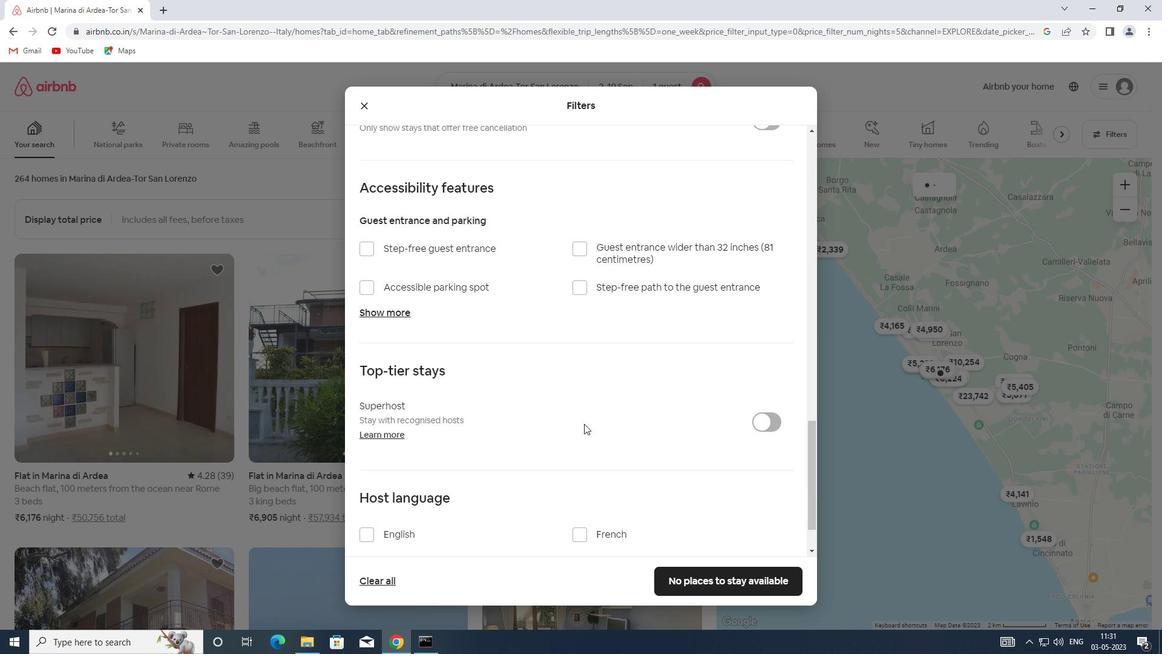 
Action: Mouse moved to (565, 434)
Screenshot: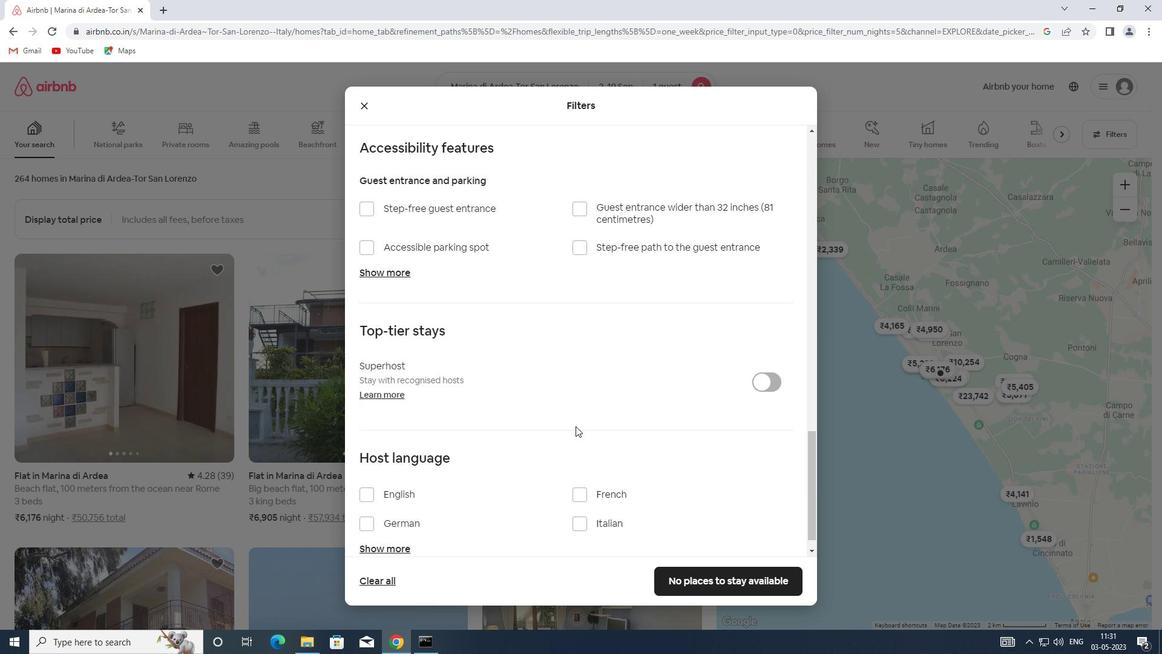 
Action: Mouse scrolled (565, 433) with delta (0, 0)
Screenshot: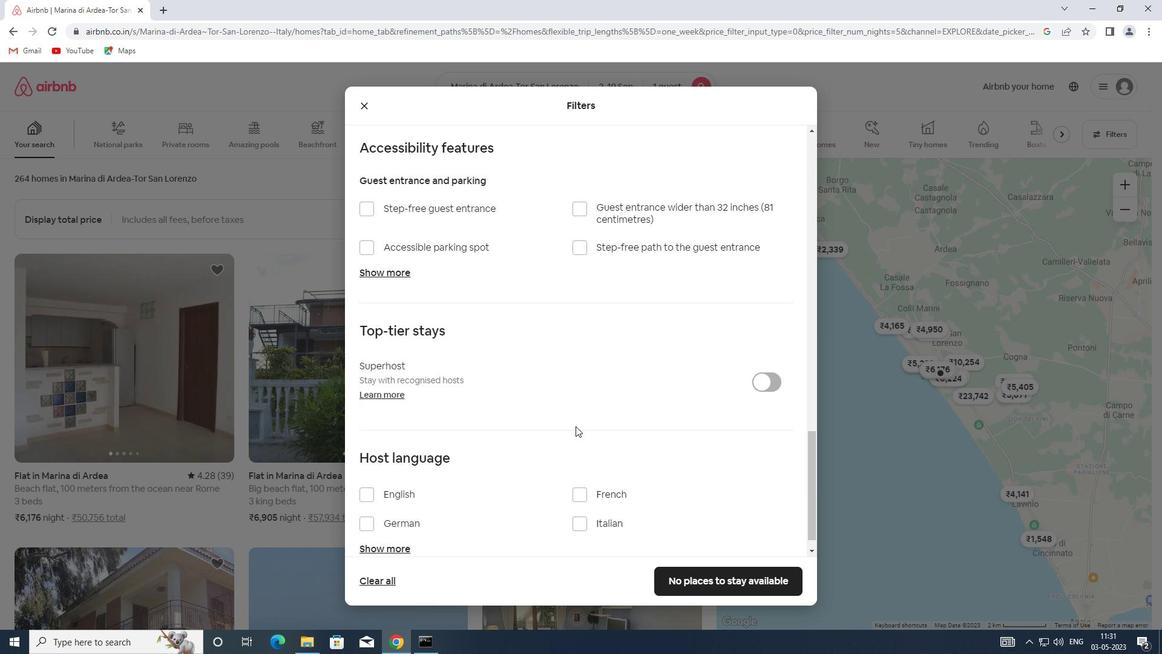 
Action: Mouse moved to (379, 474)
Screenshot: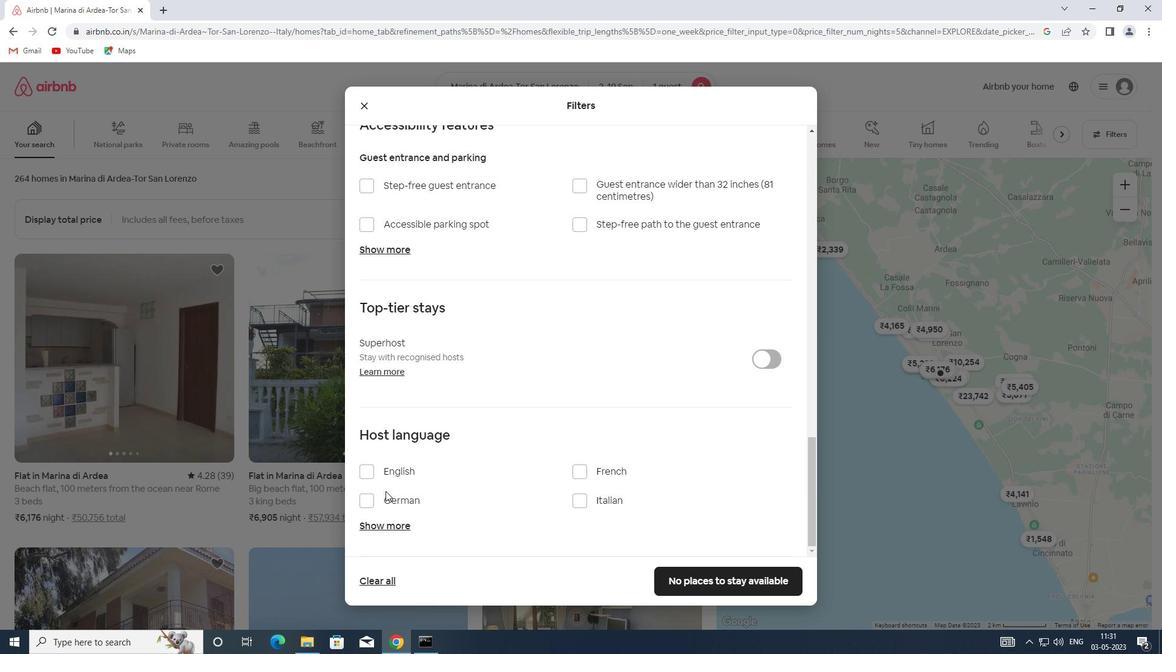 
Action: Mouse pressed left at (379, 474)
Screenshot: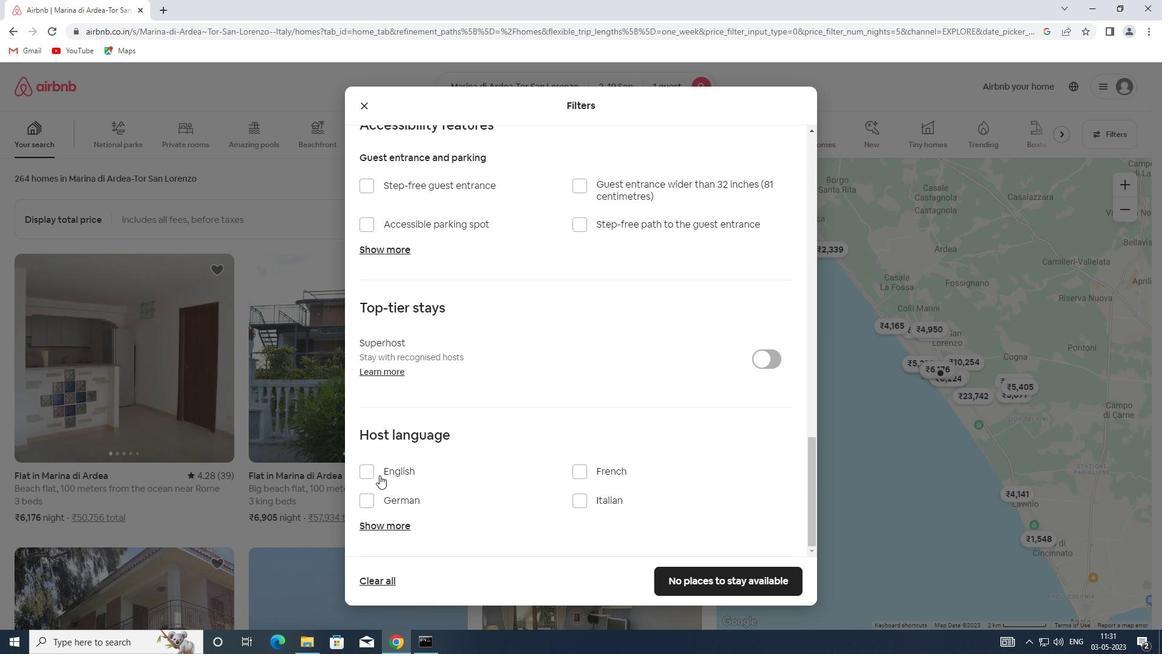 
Action: Mouse moved to (682, 578)
Screenshot: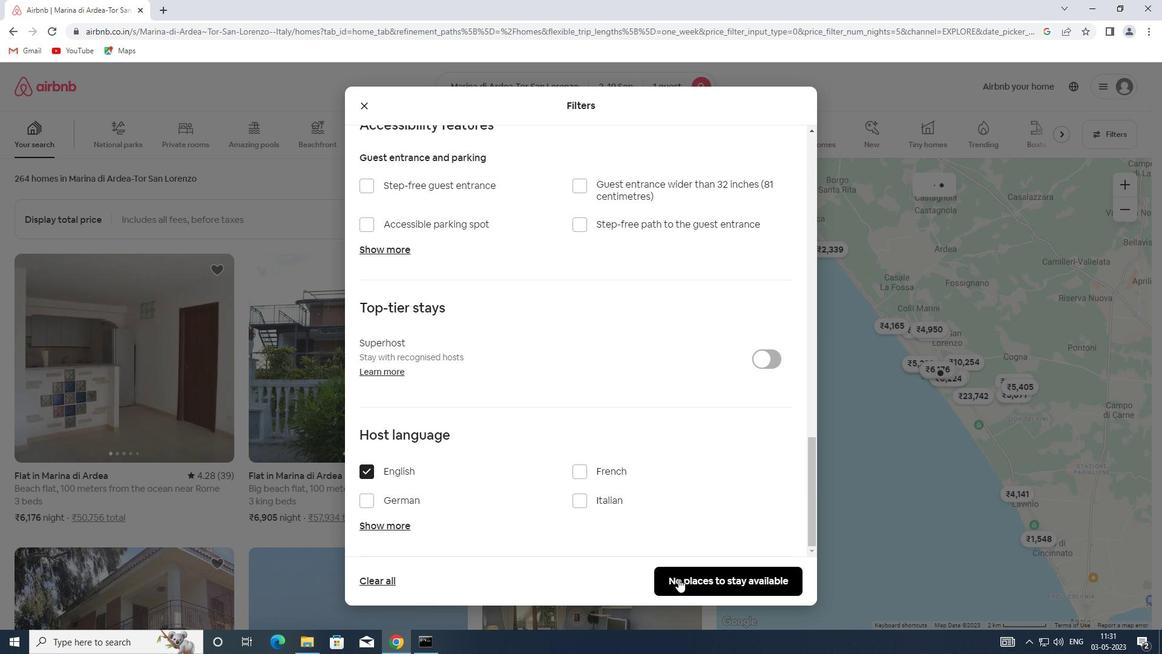 
Action: Mouse pressed left at (682, 578)
Screenshot: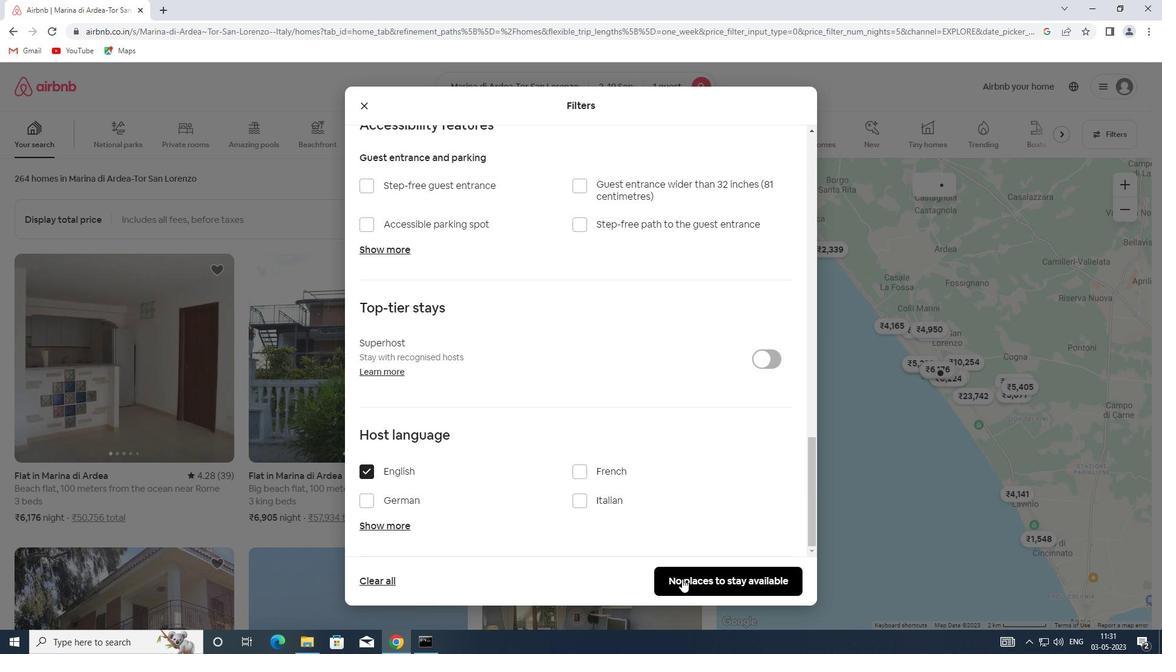 
